 Task: Look for space in Likino-Dulevo, Russia from 22nd June, 2023 to 30th June, 2023 for 2 adults in price range Rs.7000 to Rs.15000. Place can be entire place with 1  bedroom having 1 bed and 1 bathroom. Property type can be house, flat, guest house, hotel. Booking option can be shelf check-in. Required host language is English.
Action: Mouse moved to (564, 119)
Screenshot: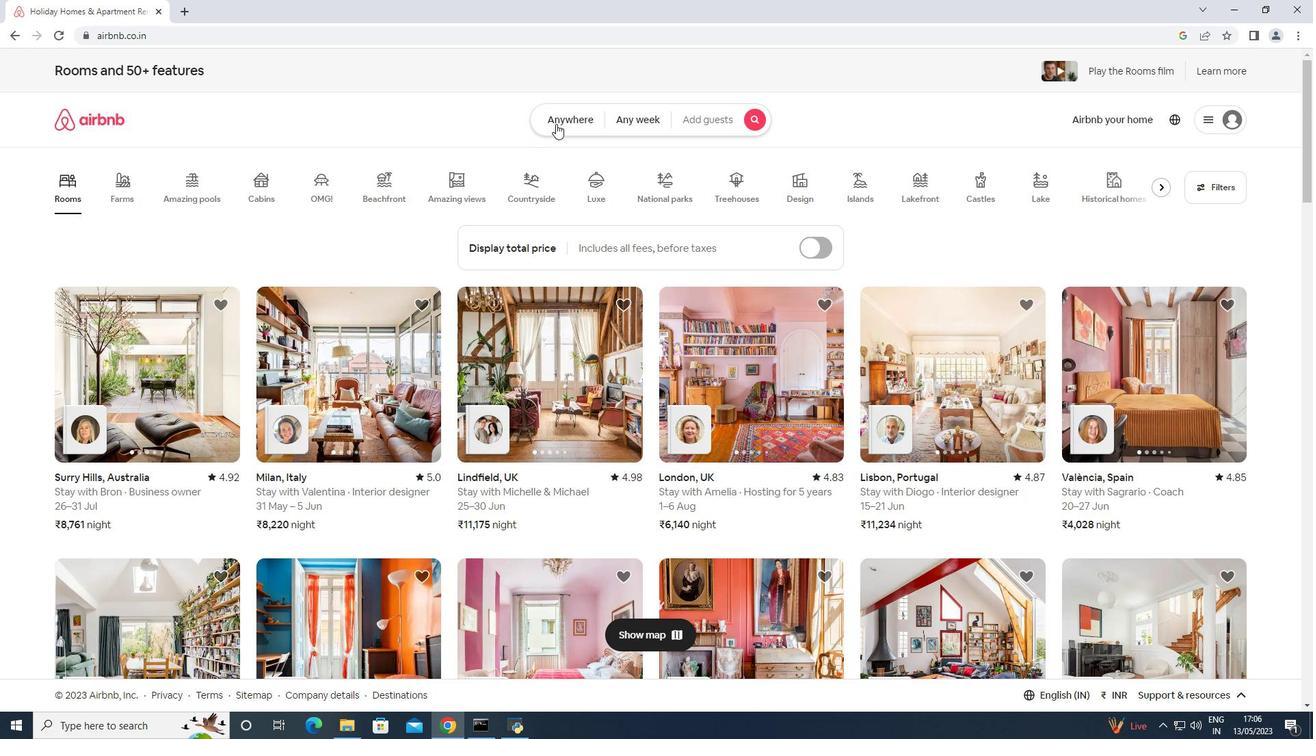 
Action: Mouse pressed left at (564, 119)
Screenshot: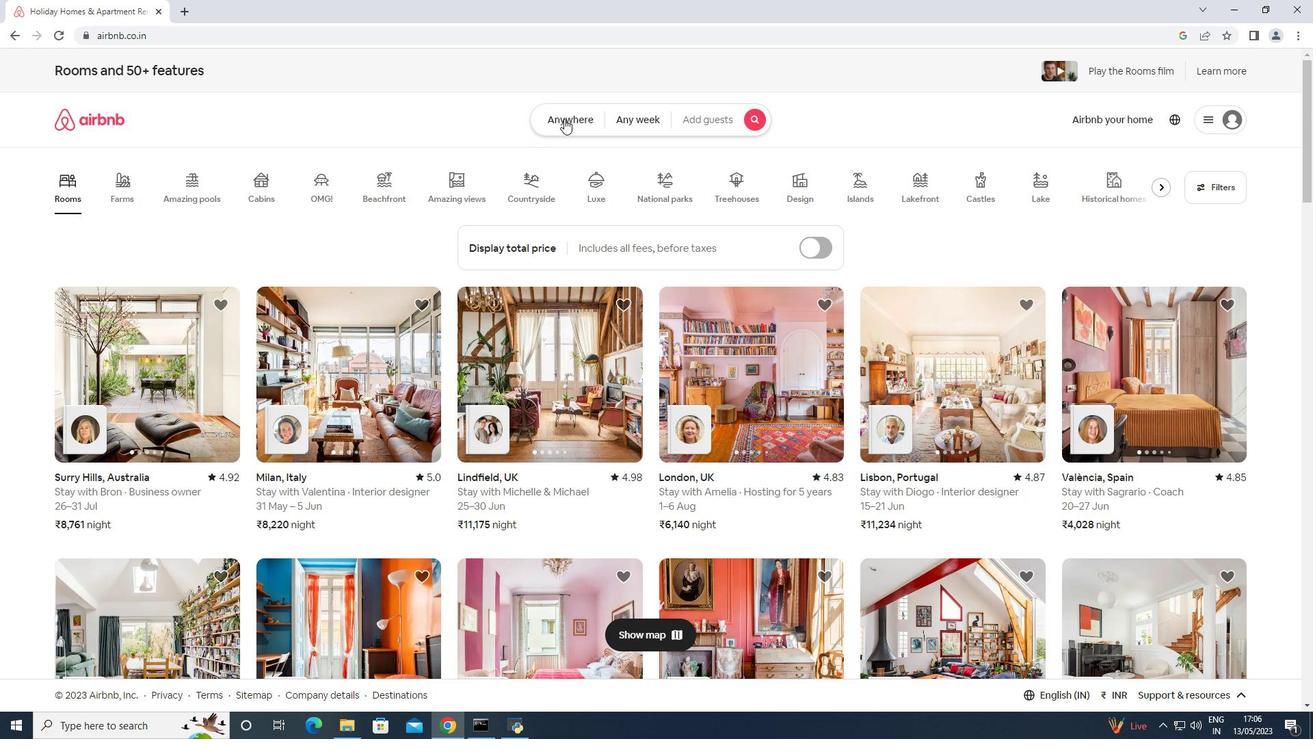 
Action: Mouse moved to (522, 175)
Screenshot: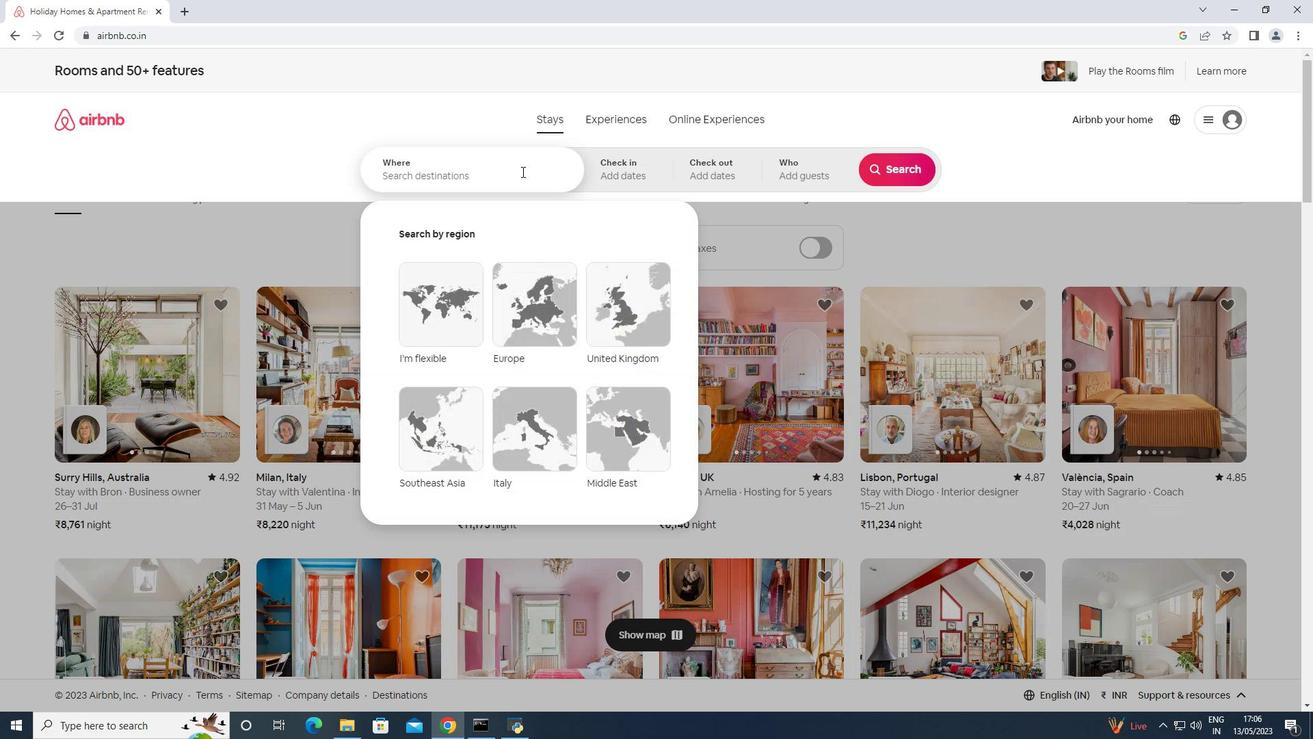 
Action: Mouse pressed left at (522, 175)
Screenshot: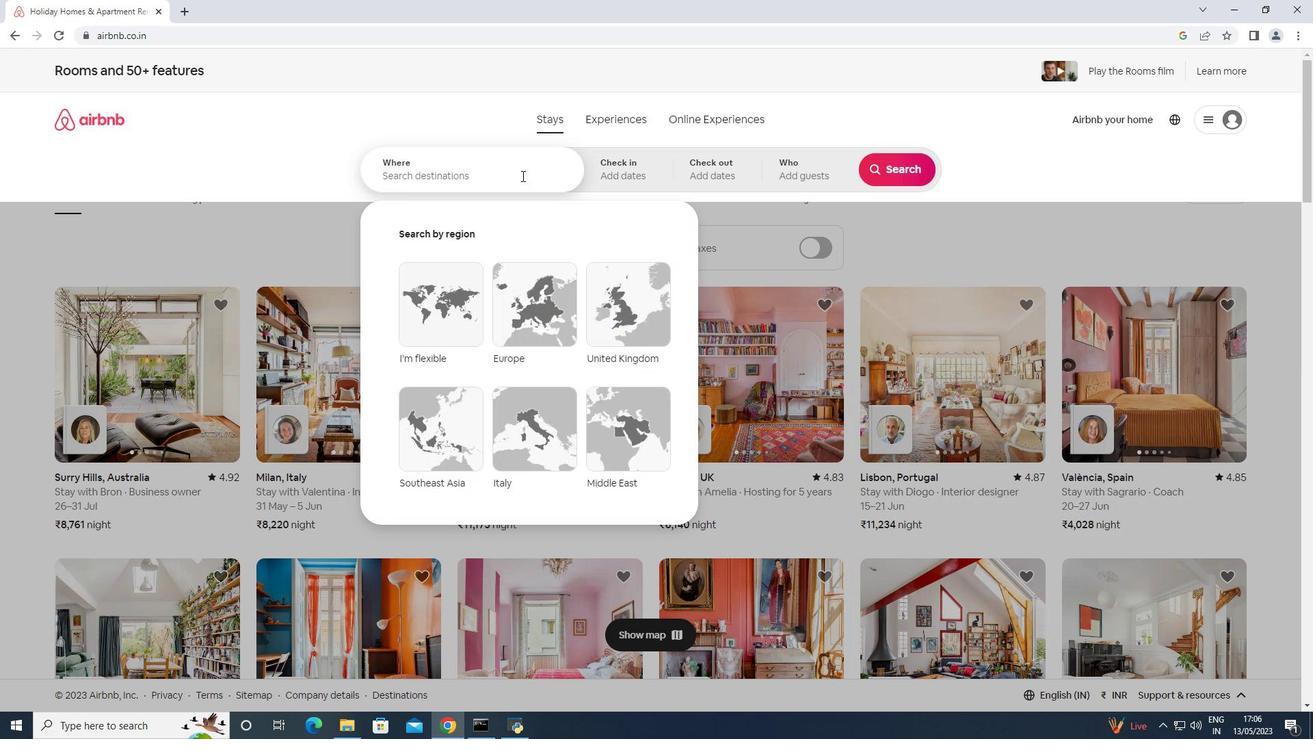 
Action: Key pressed <Key.shift><Key.shift><Key.shift><Key.shift><Key.shift><Key.shift><Key.shift><Key.shift><Key.shift><Key.shift><Key.shift><Key.shift><Key.shift><Key.shift><Key.shift><Key.shift><Key.shift><Key.shift><Key.shift><Key.shift>Likino-d<Key.backspace><Key.shift>Dulevo,<Key.space><Key.shift>Russia<Key.enter>
Screenshot: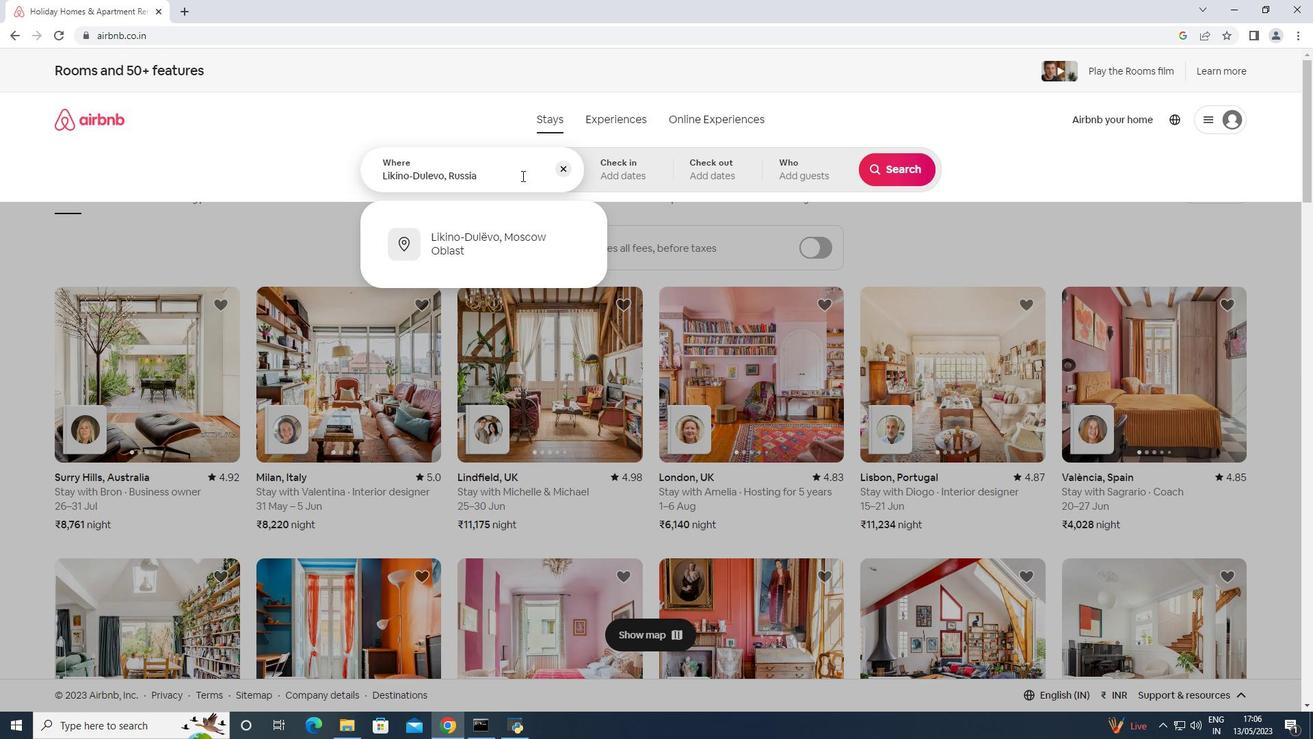 
Action: Mouse moved to (819, 436)
Screenshot: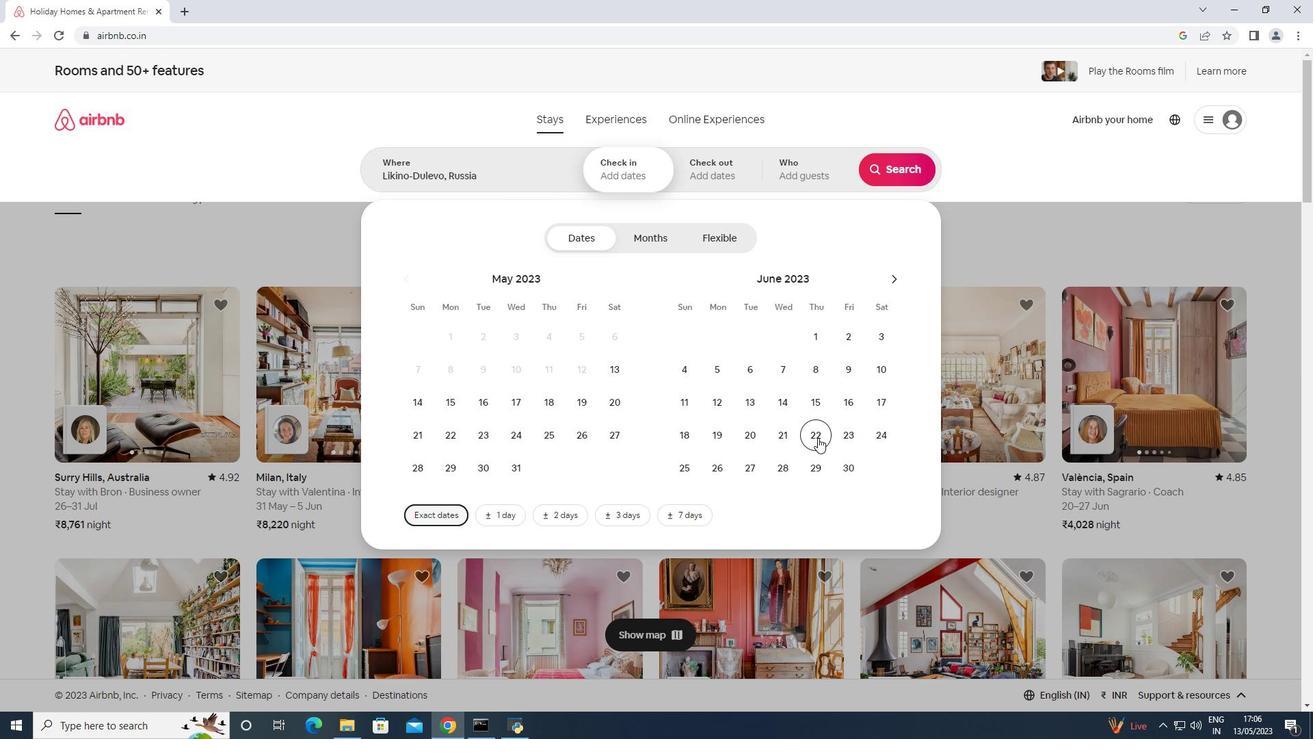
Action: Mouse pressed left at (819, 436)
Screenshot: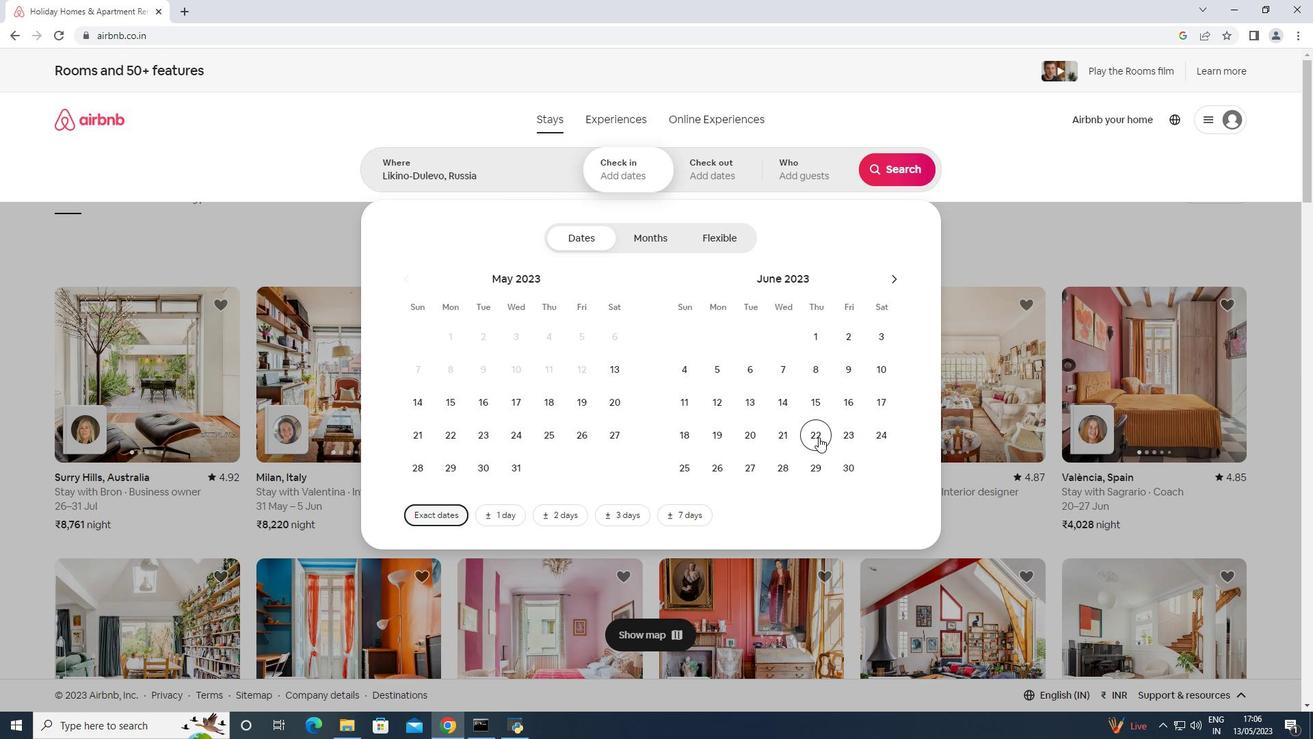 
Action: Mouse moved to (855, 465)
Screenshot: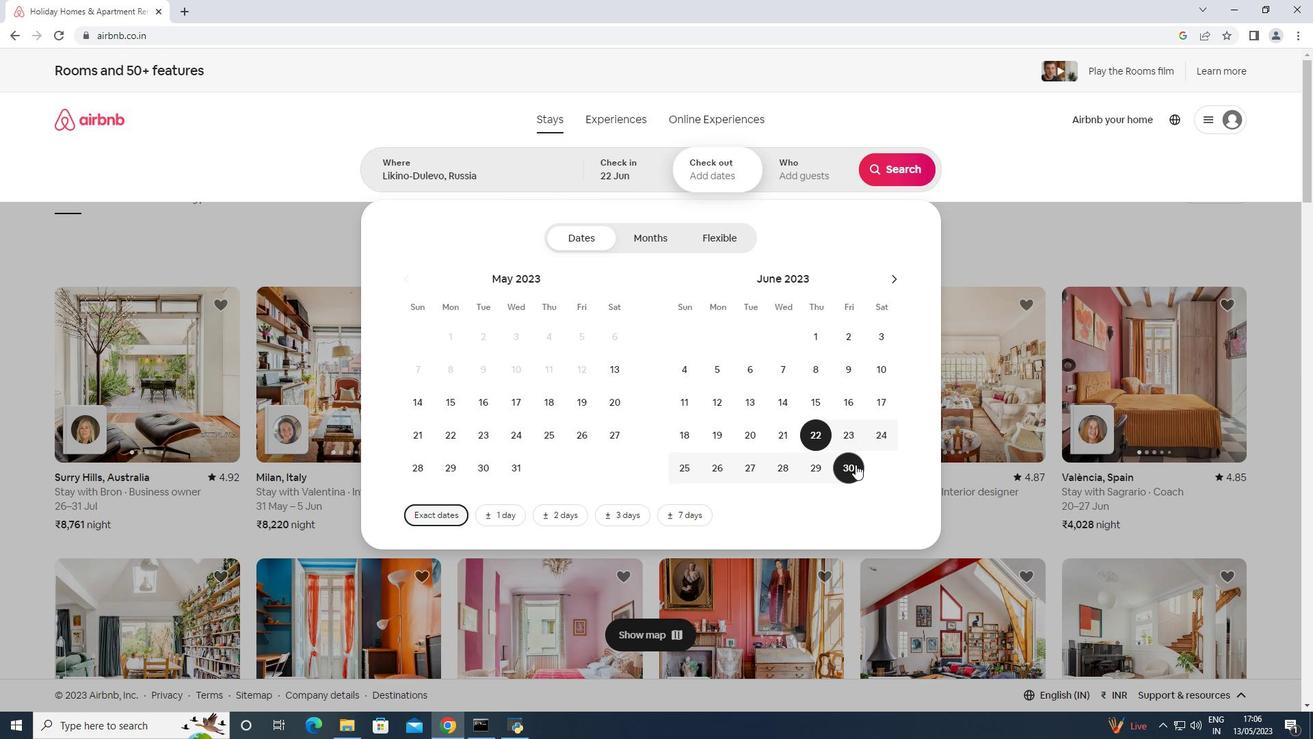 
Action: Mouse pressed left at (855, 465)
Screenshot: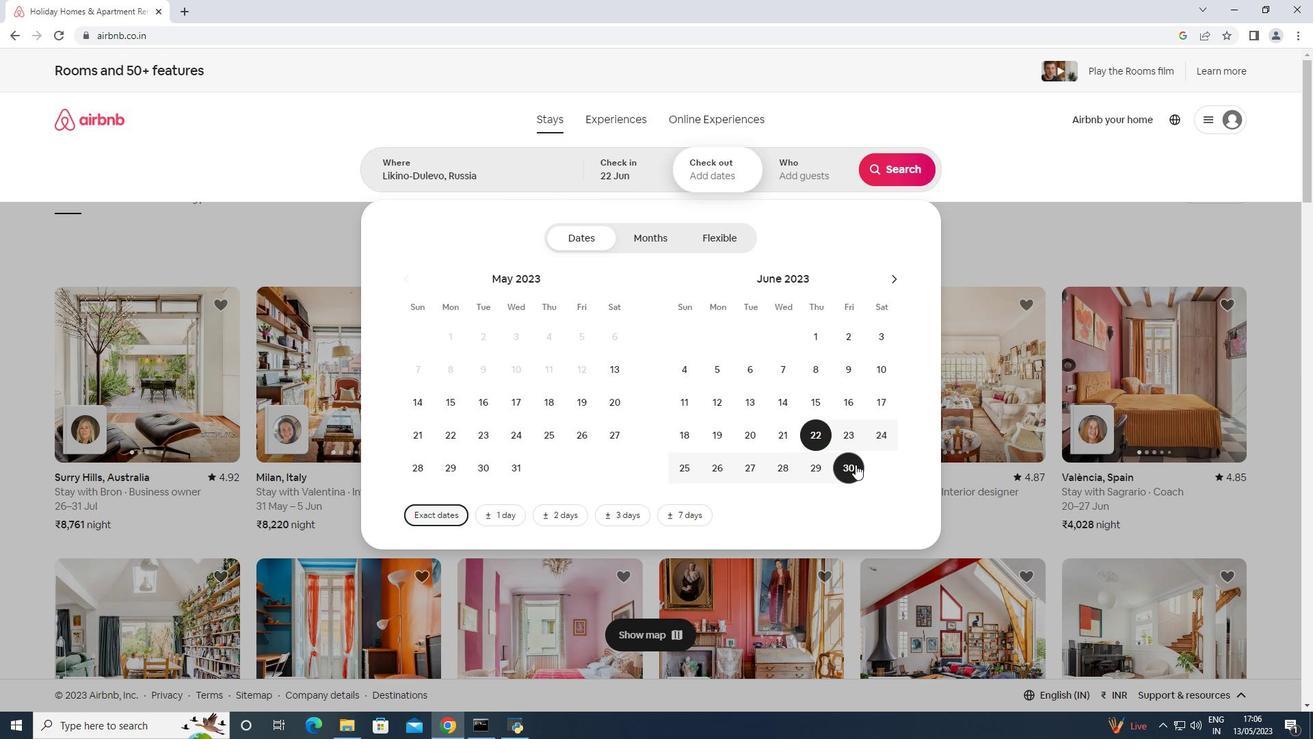 
Action: Mouse moved to (821, 177)
Screenshot: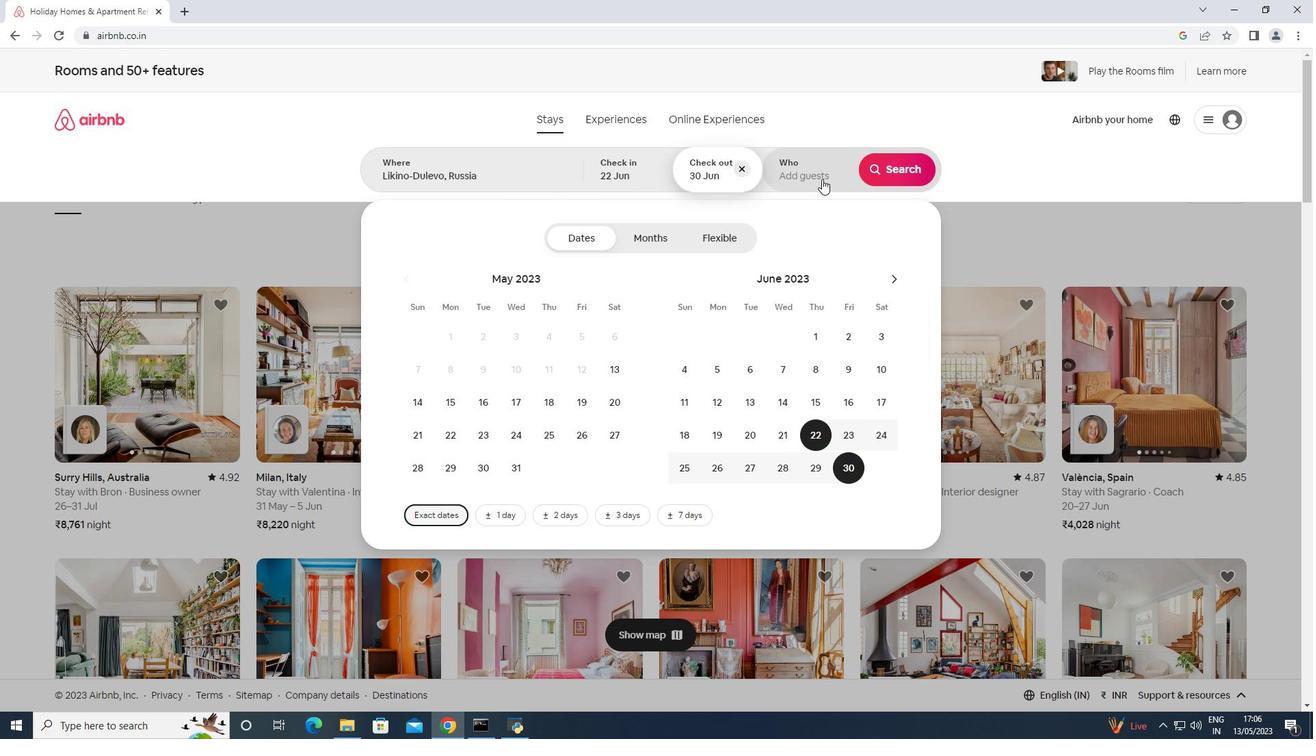 
Action: Mouse pressed left at (821, 177)
Screenshot: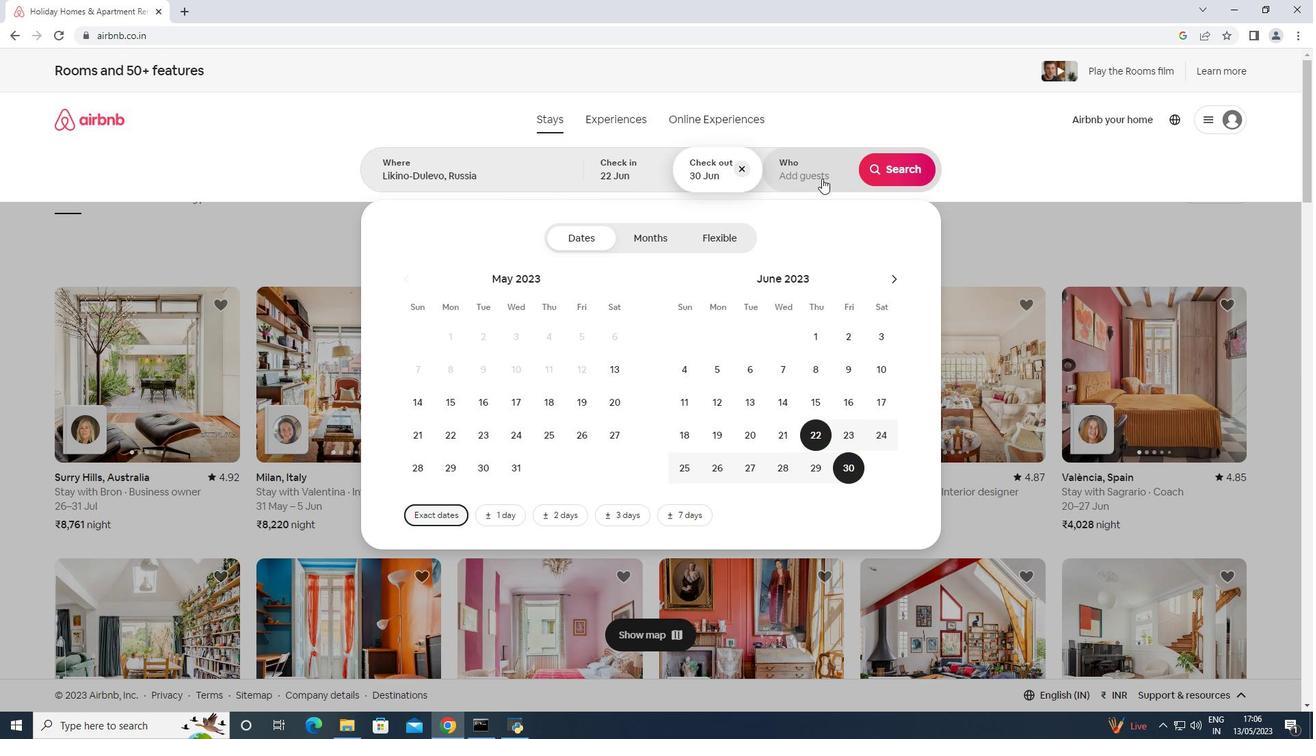 
Action: Mouse moved to (905, 244)
Screenshot: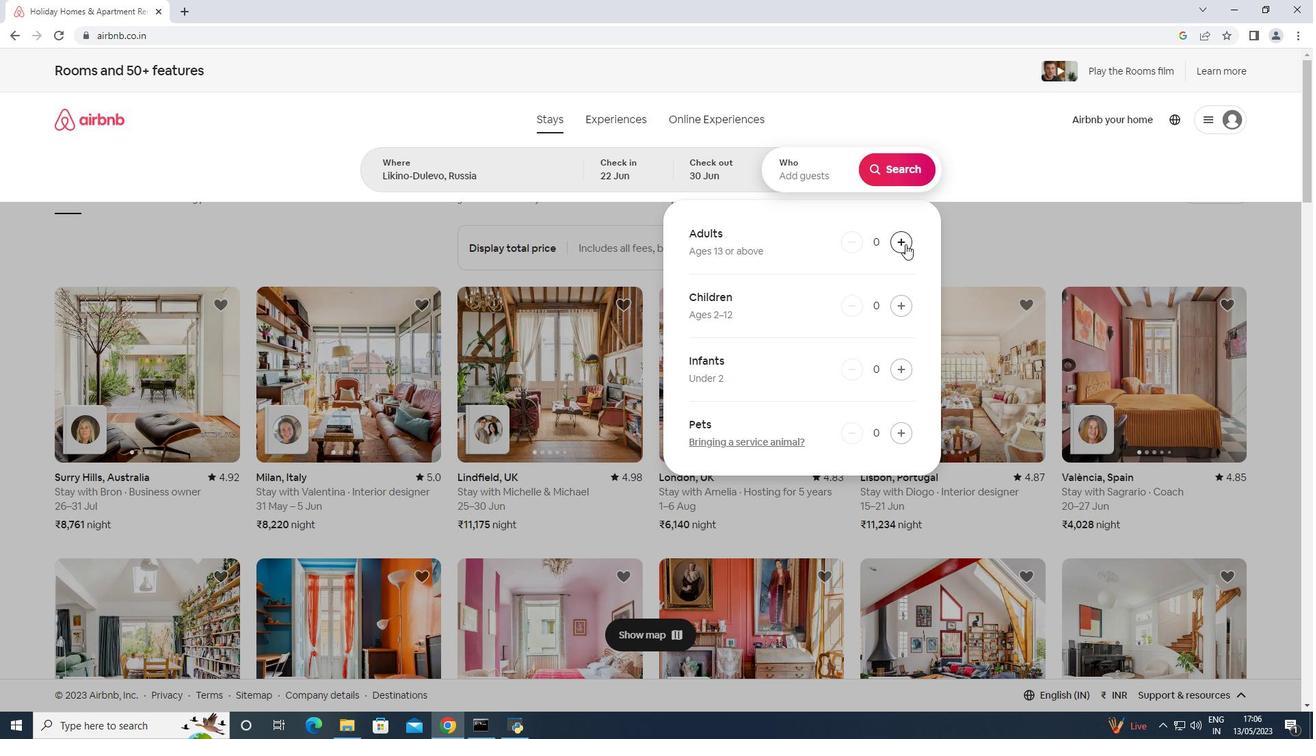 
Action: Mouse pressed left at (905, 244)
Screenshot: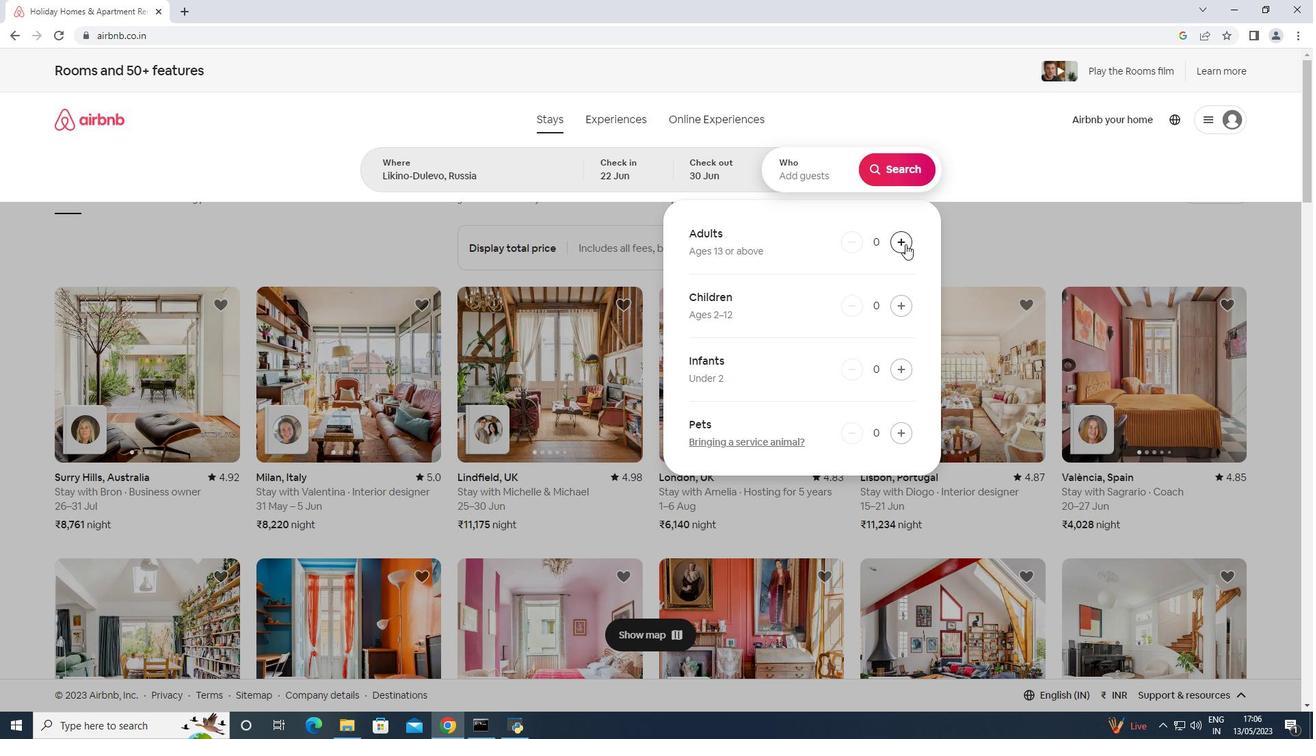 
Action: Mouse pressed left at (905, 244)
Screenshot: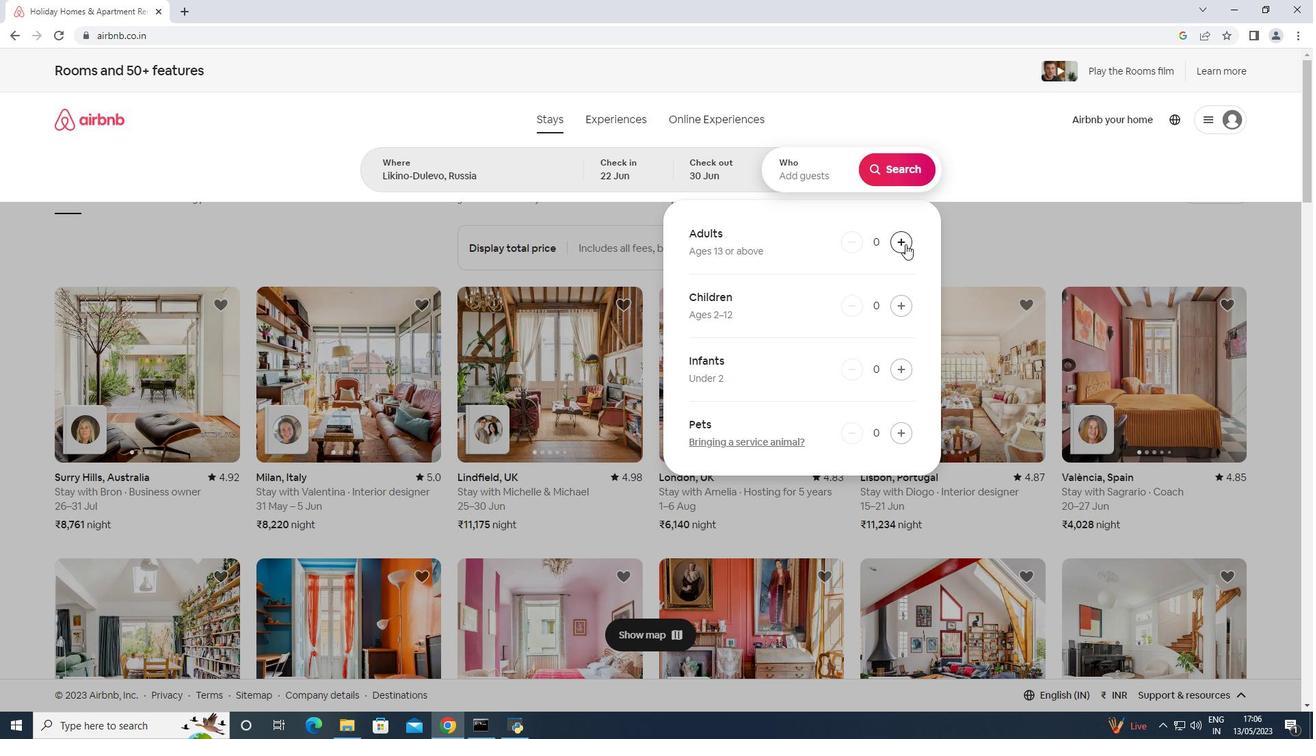 
Action: Mouse moved to (892, 166)
Screenshot: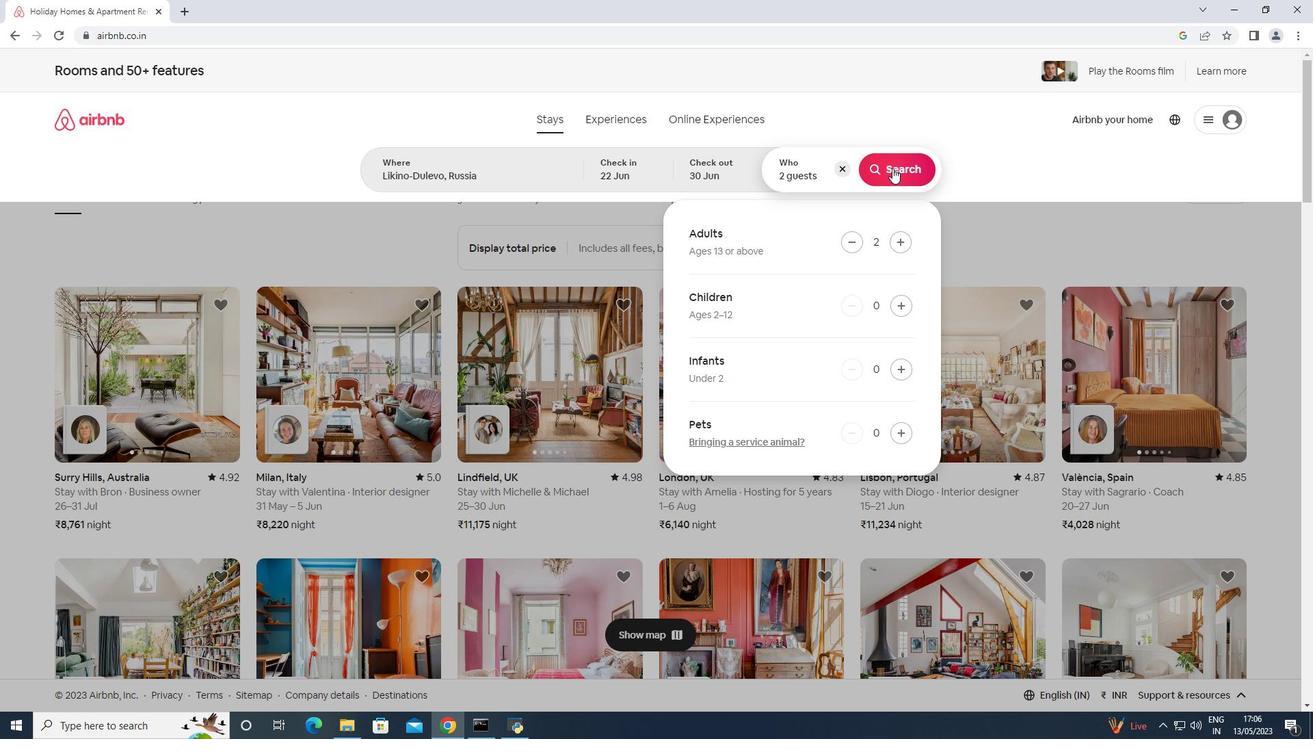 
Action: Mouse pressed left at (892, 166)
Screenshot: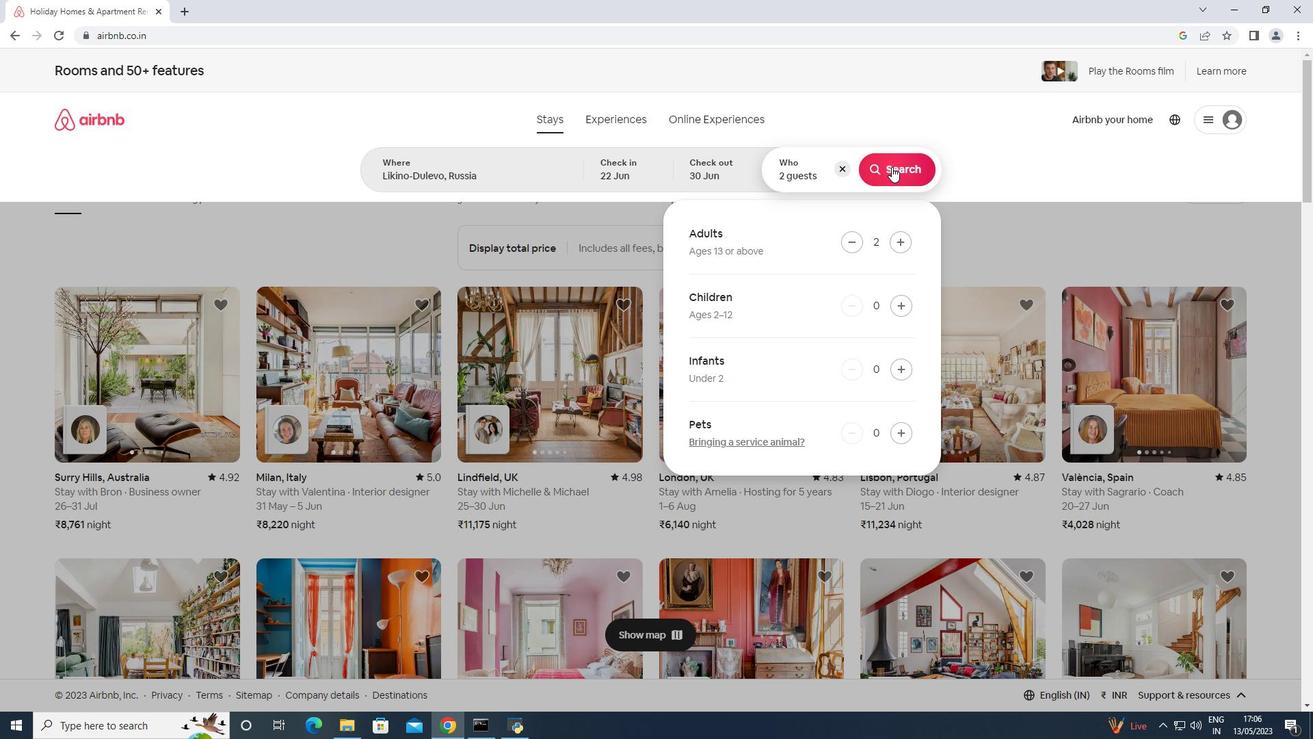 
Action: Mouse moved to (1237, 134)
Screenshot: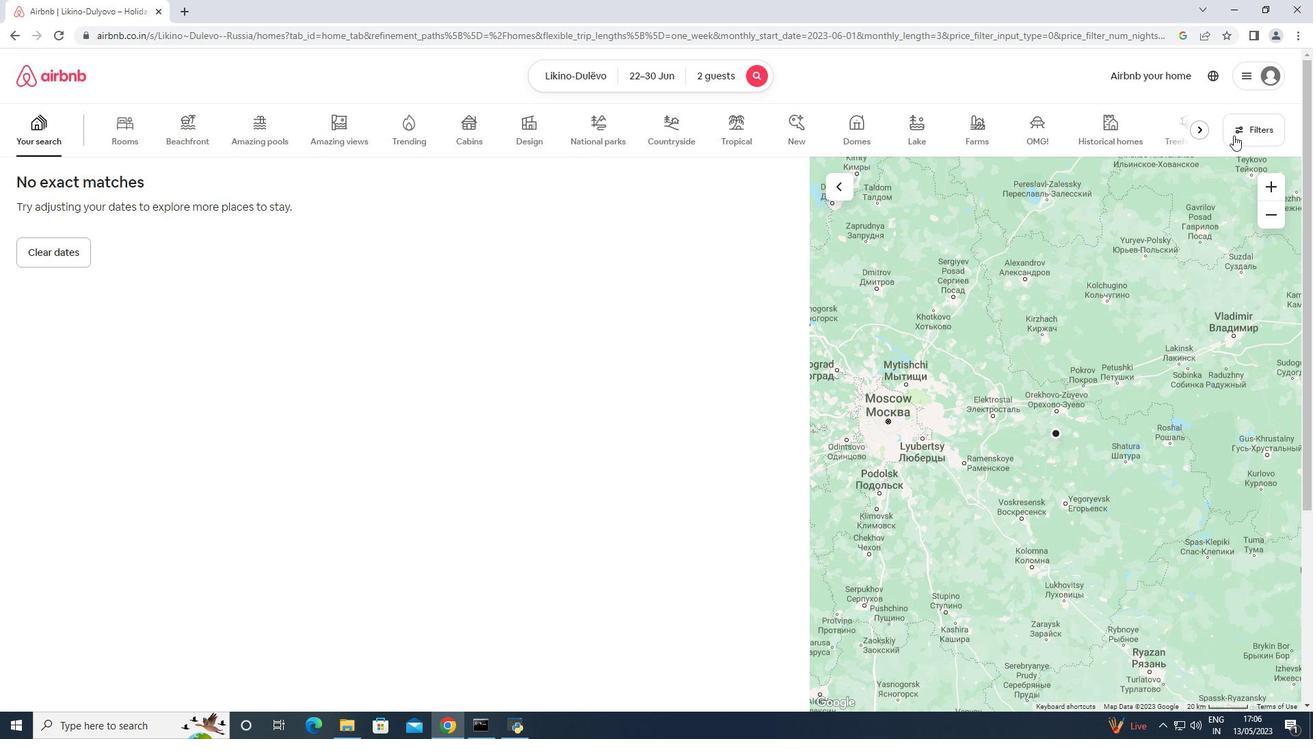 
Action: Mouse pressed left at (1237, 134)
Screenshot: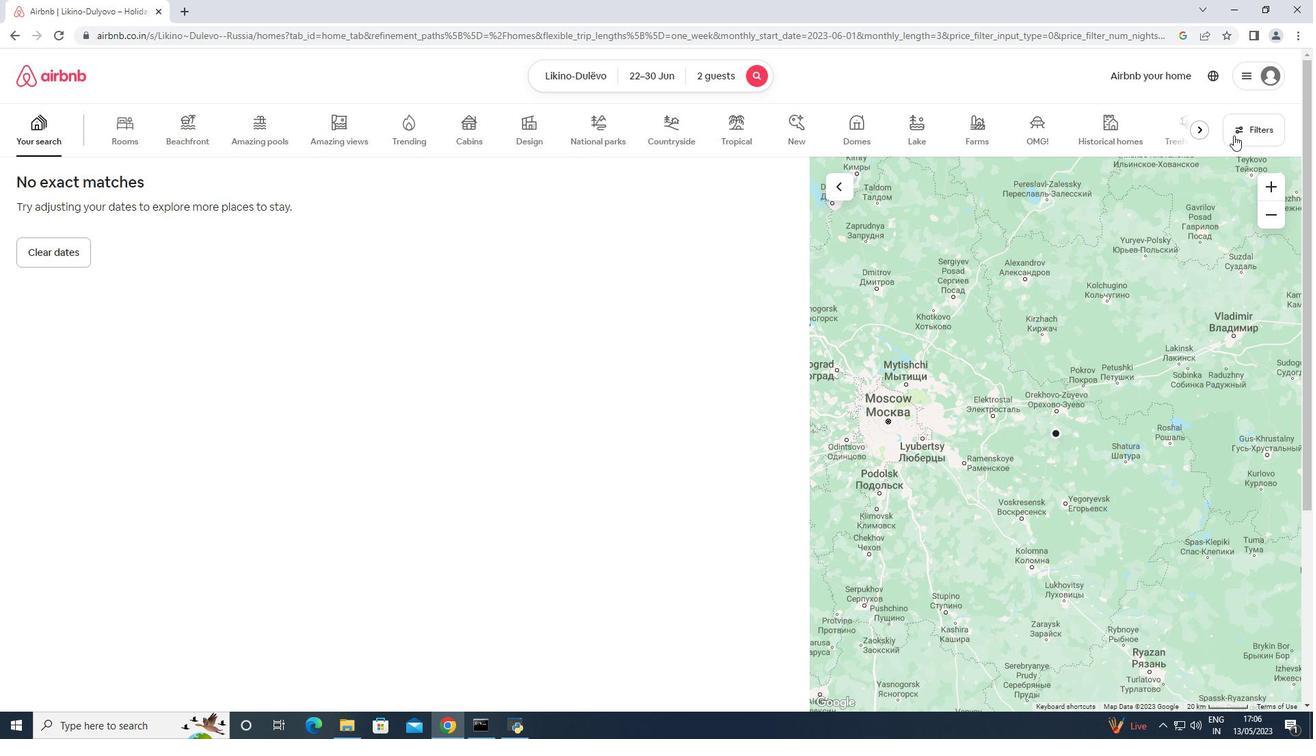 
Action: Mouse moved to (601, 461)
Screenshot: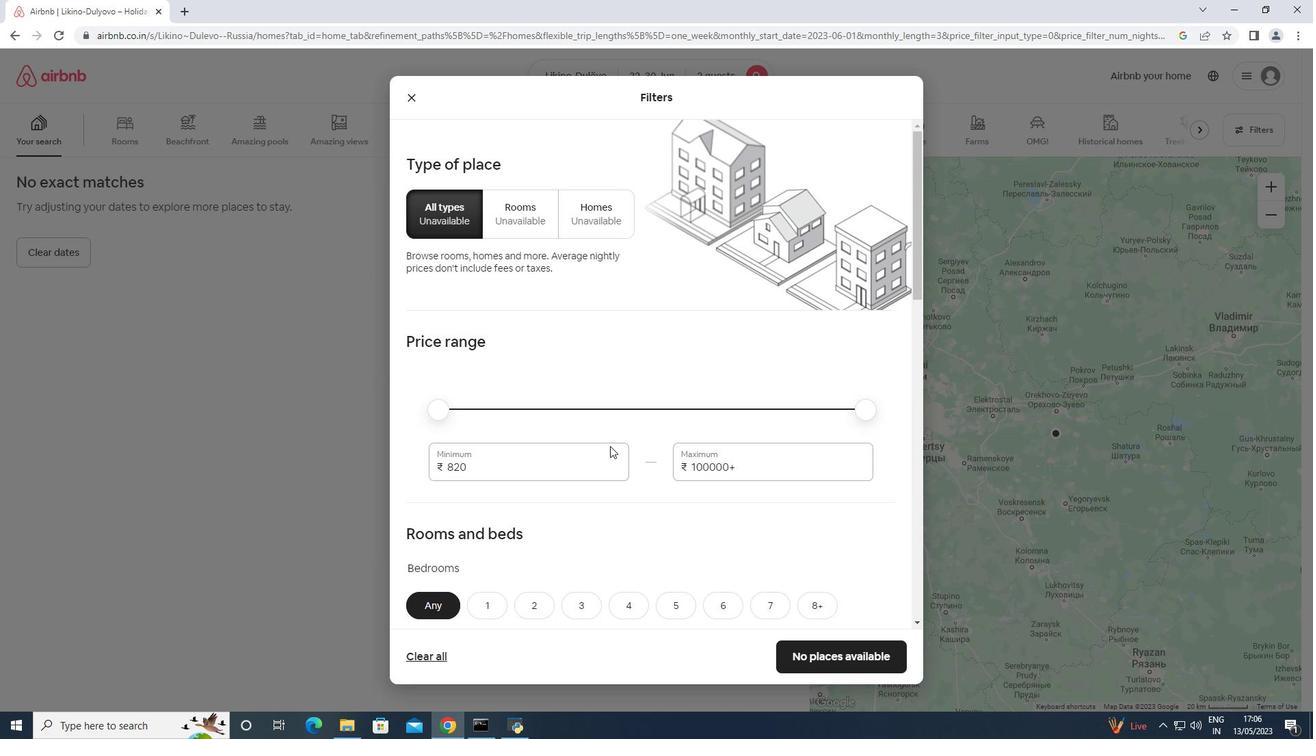 
Action: Mouse pressed left at (601, 461)
Screenshot: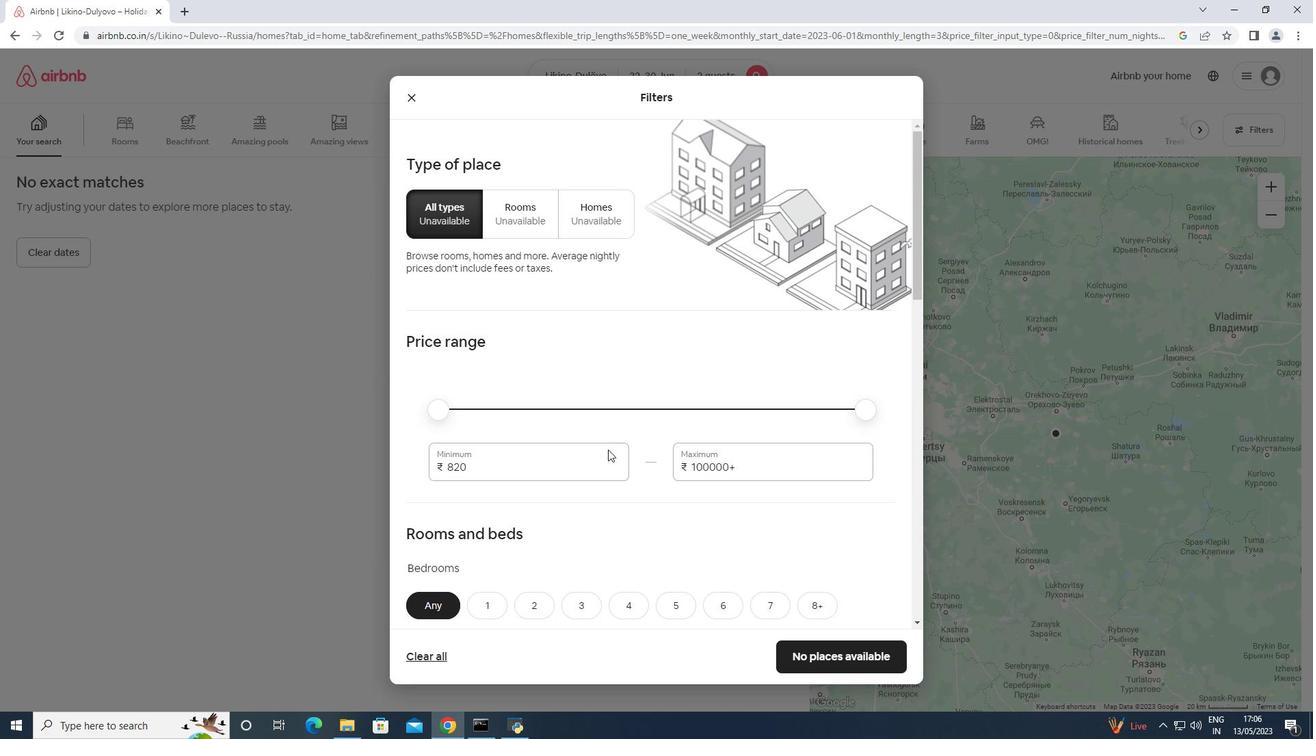 
Action: Mouse pressed left at (601, 461)
Screenshot: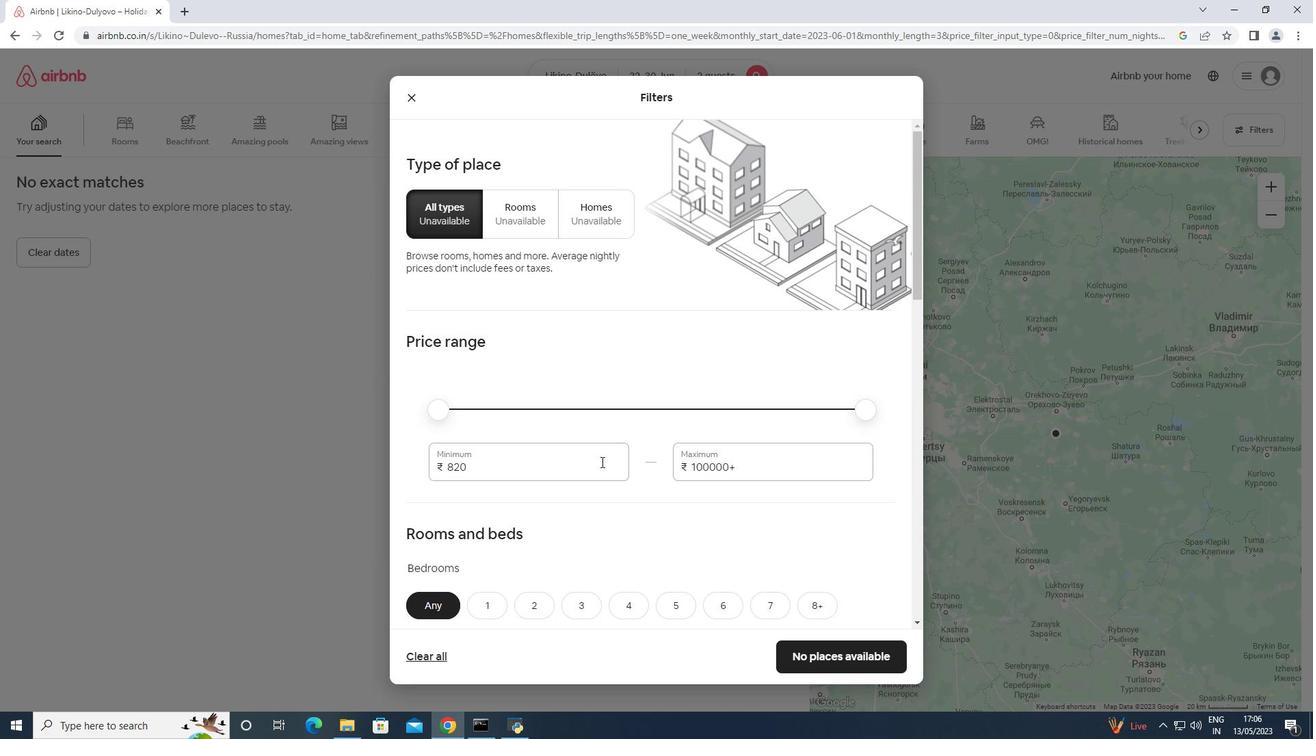 
Action: Mouse pressed left at (601, 461)
Screenshot: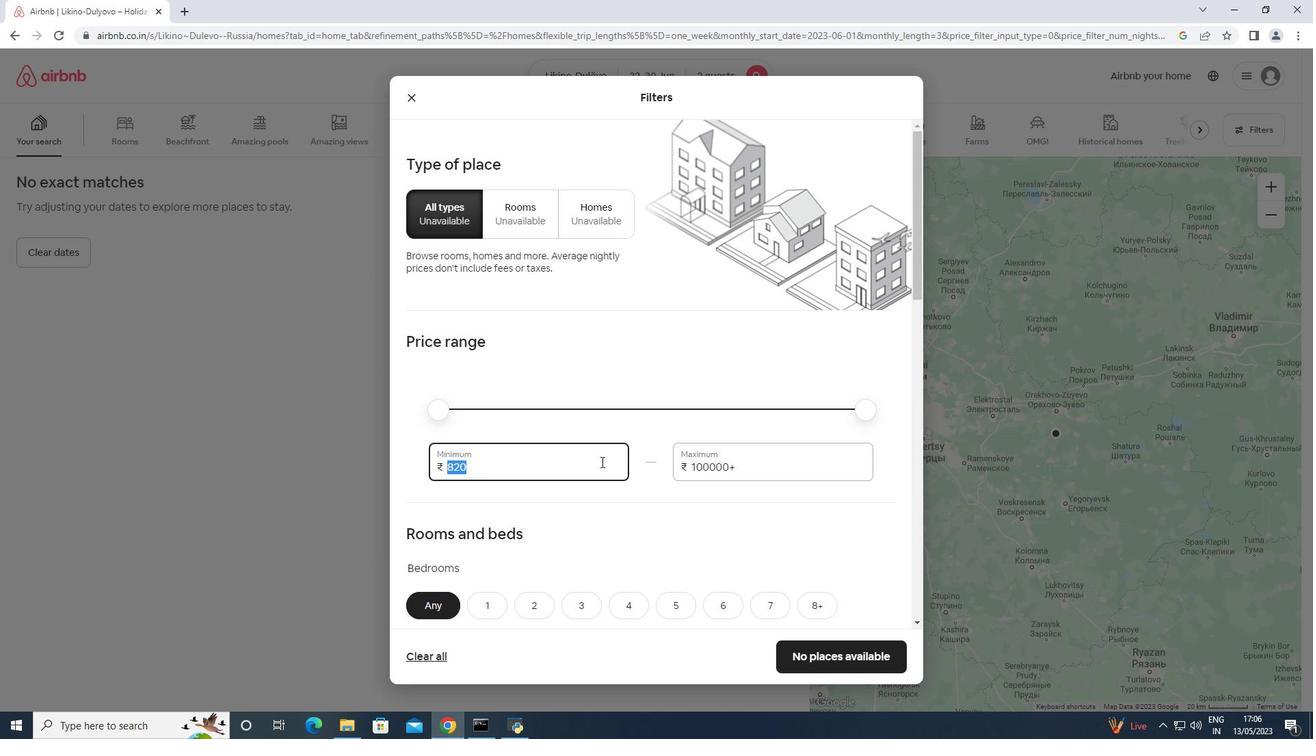 
Action: Mouse moved to (601, 461)
Screenshot: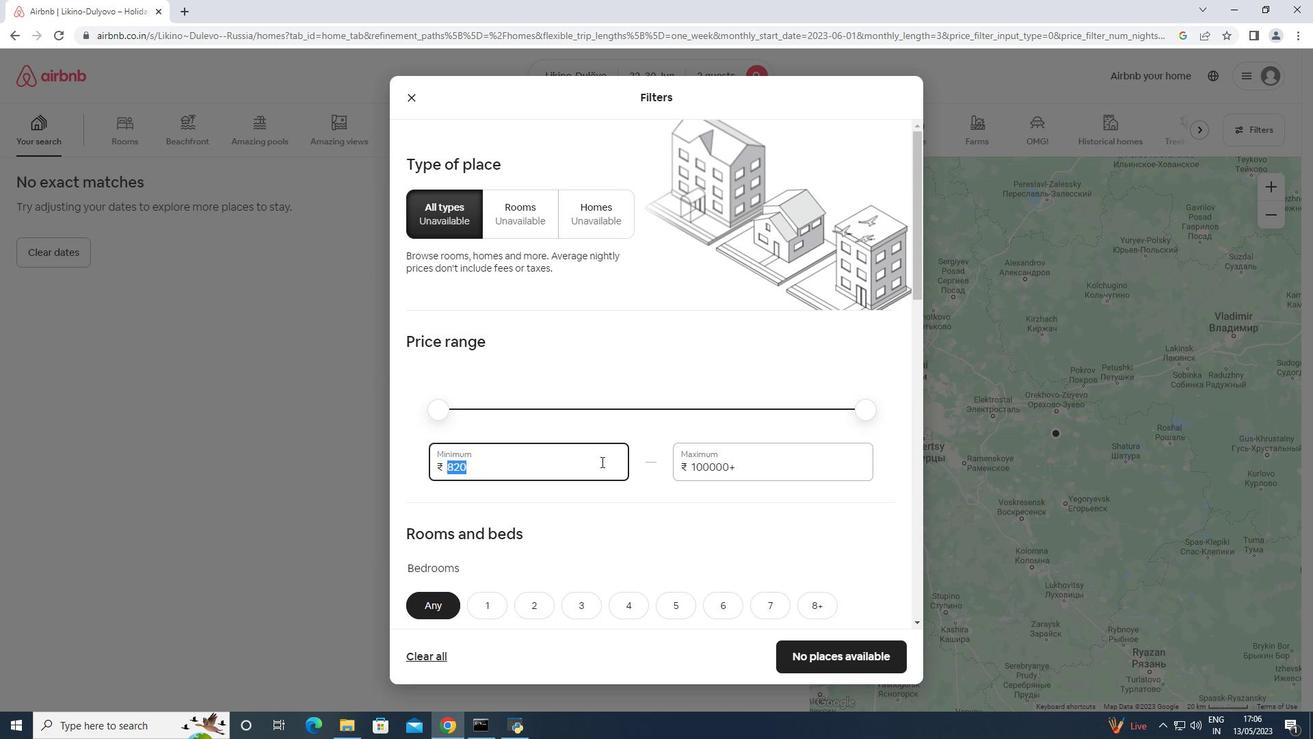 
Action: Key pressed 7000<Key.tab>15000
Screenshot: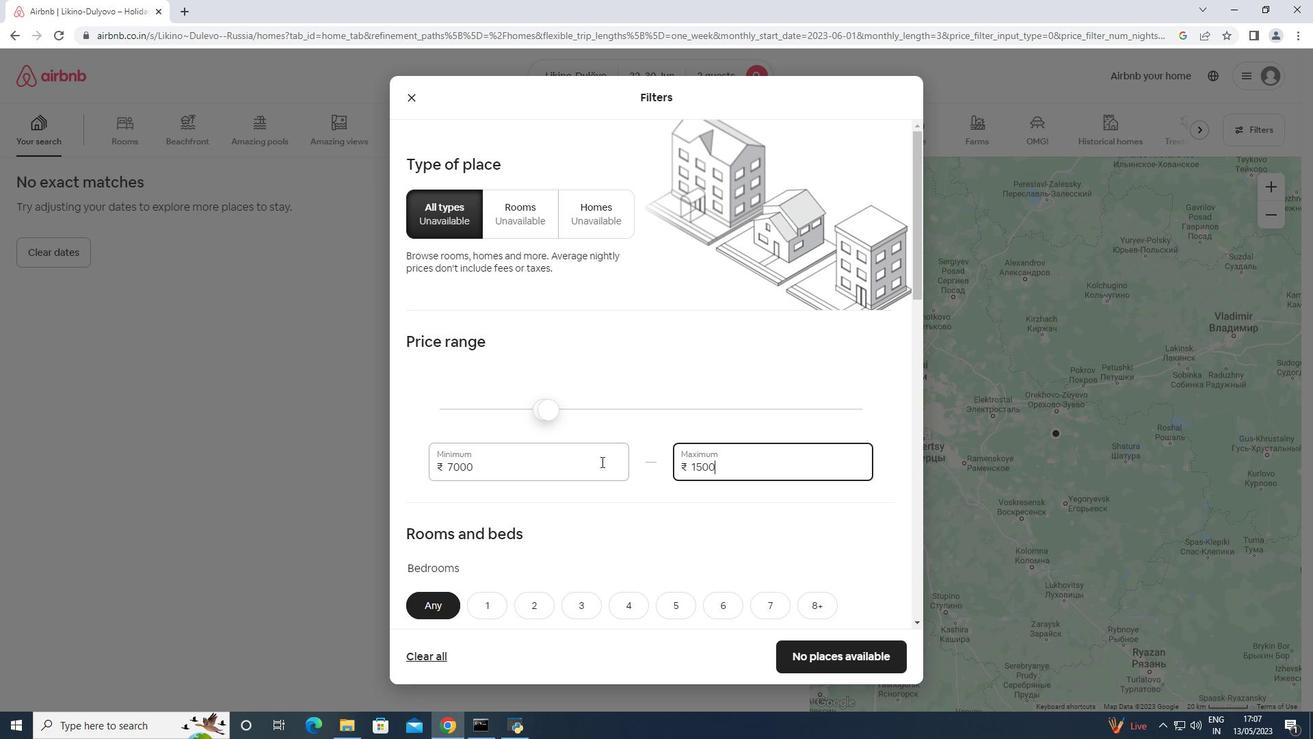 
Action: Mouse scrolled (601, 461) with delta (0, 0)
Screenshot: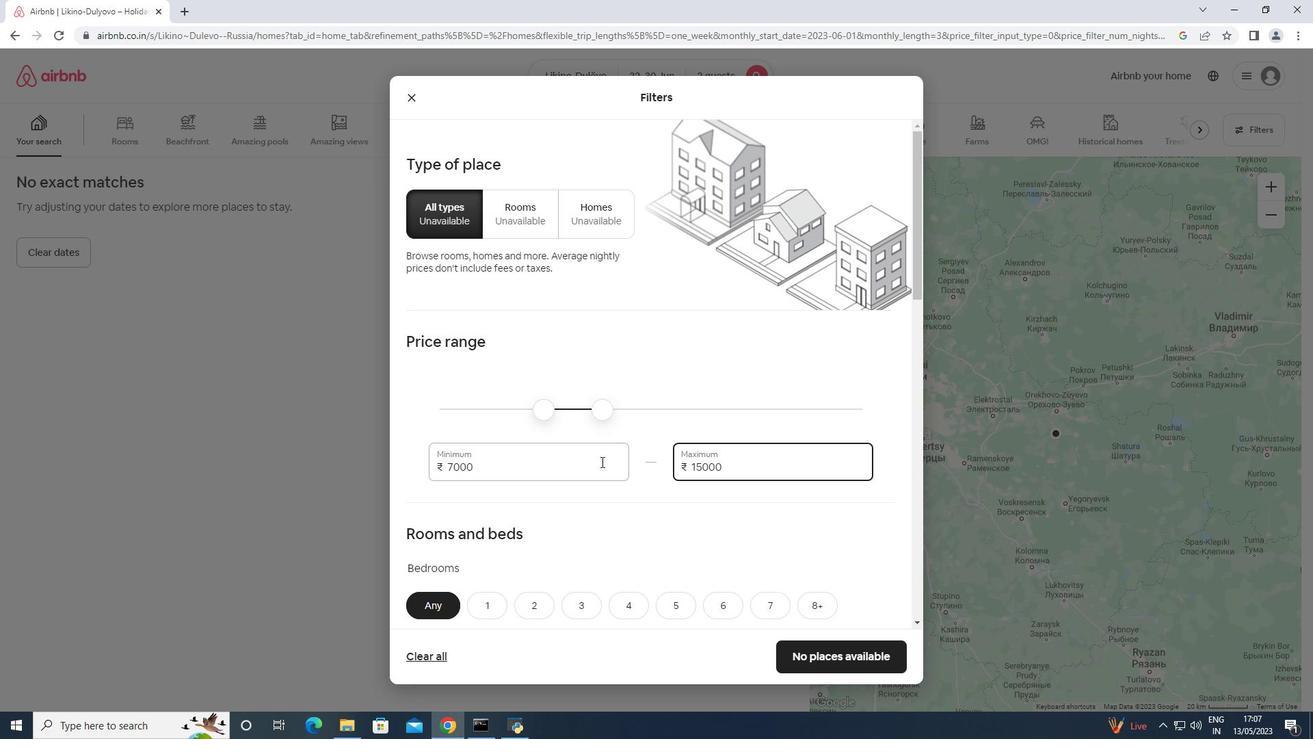 
Action: Mouse scrolled (601, 461) with delta (0, 0)
Screenshot: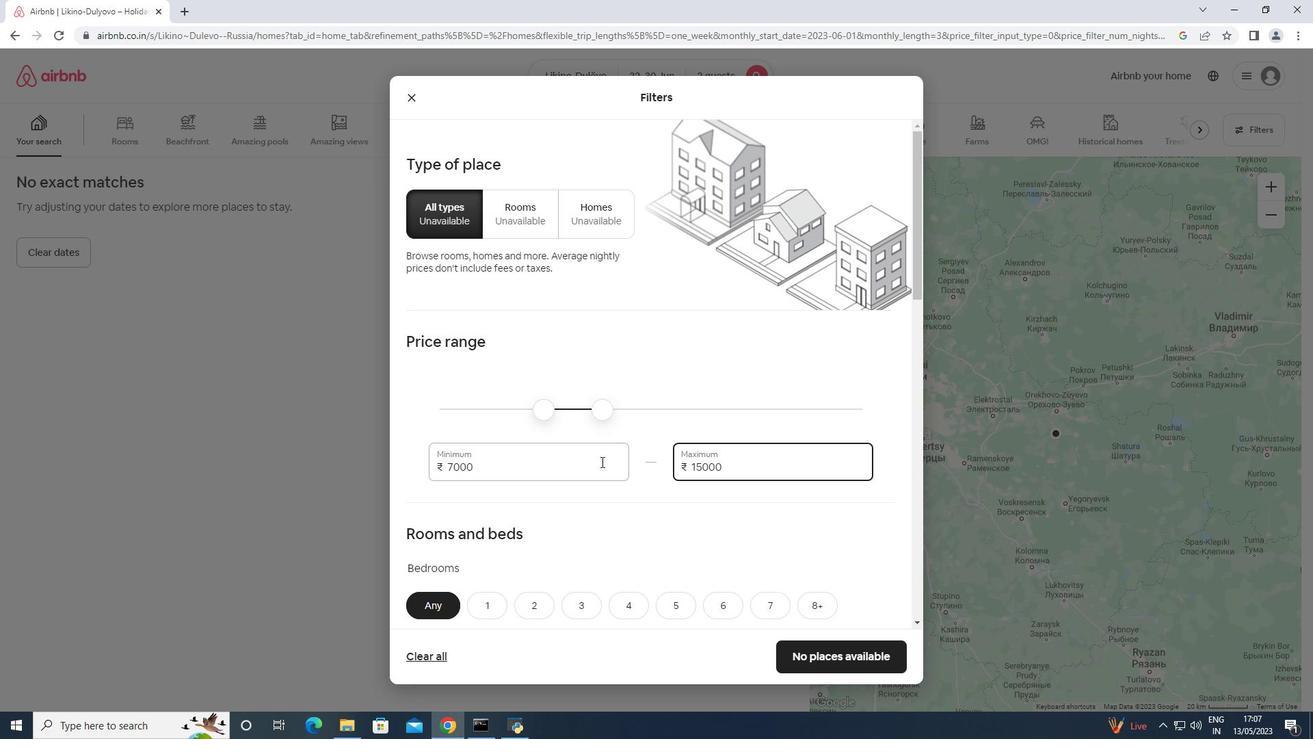 
Action: Mouse scrolled (601, 461) with delta (0, 0)
Screenshot: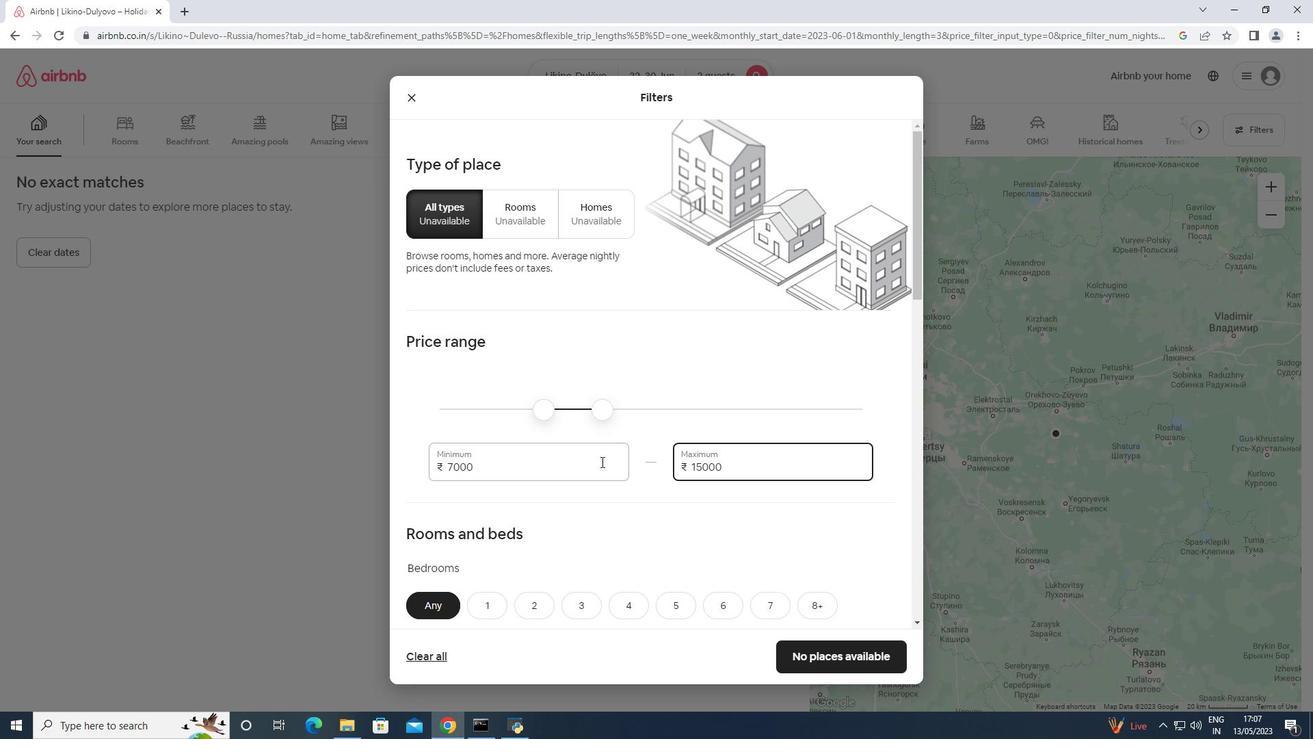 
Action: Mouse scrolled (601, 461) with delta (0, 0)
Screenshot: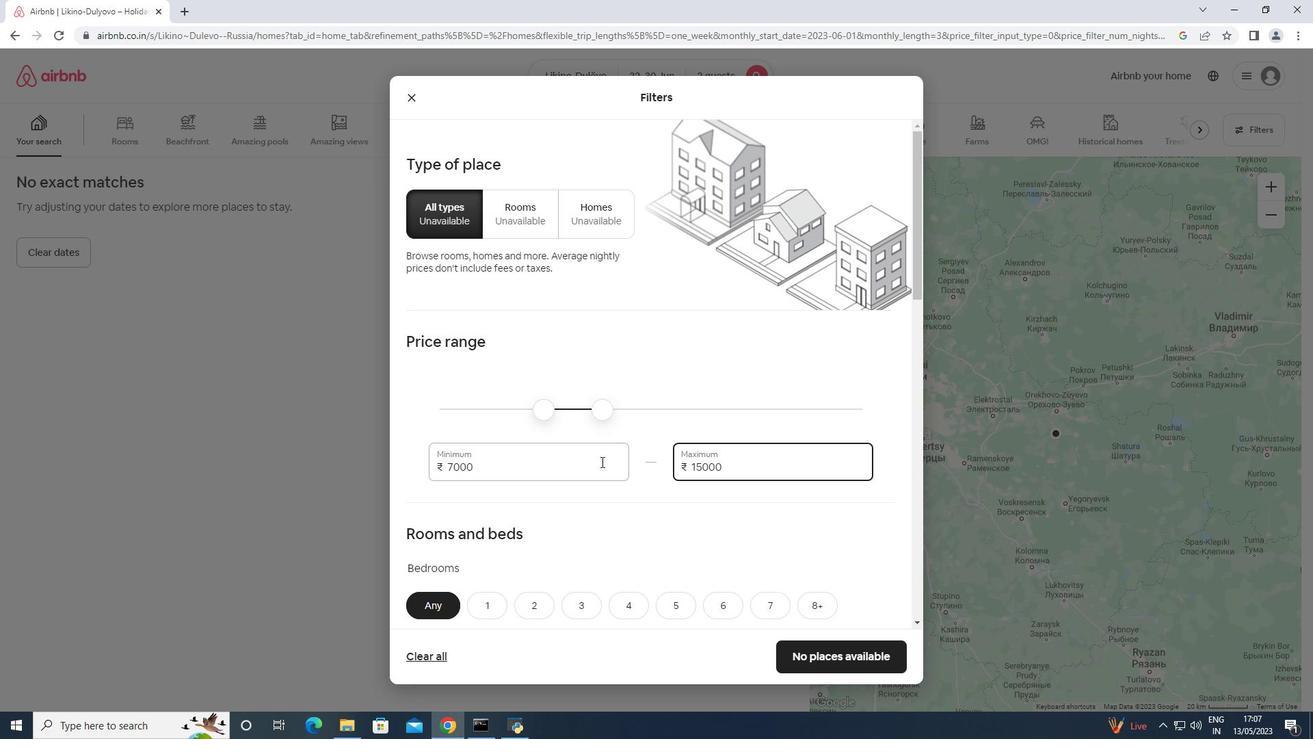 
Action: Mouse moved to (485, 333)
Screenshot: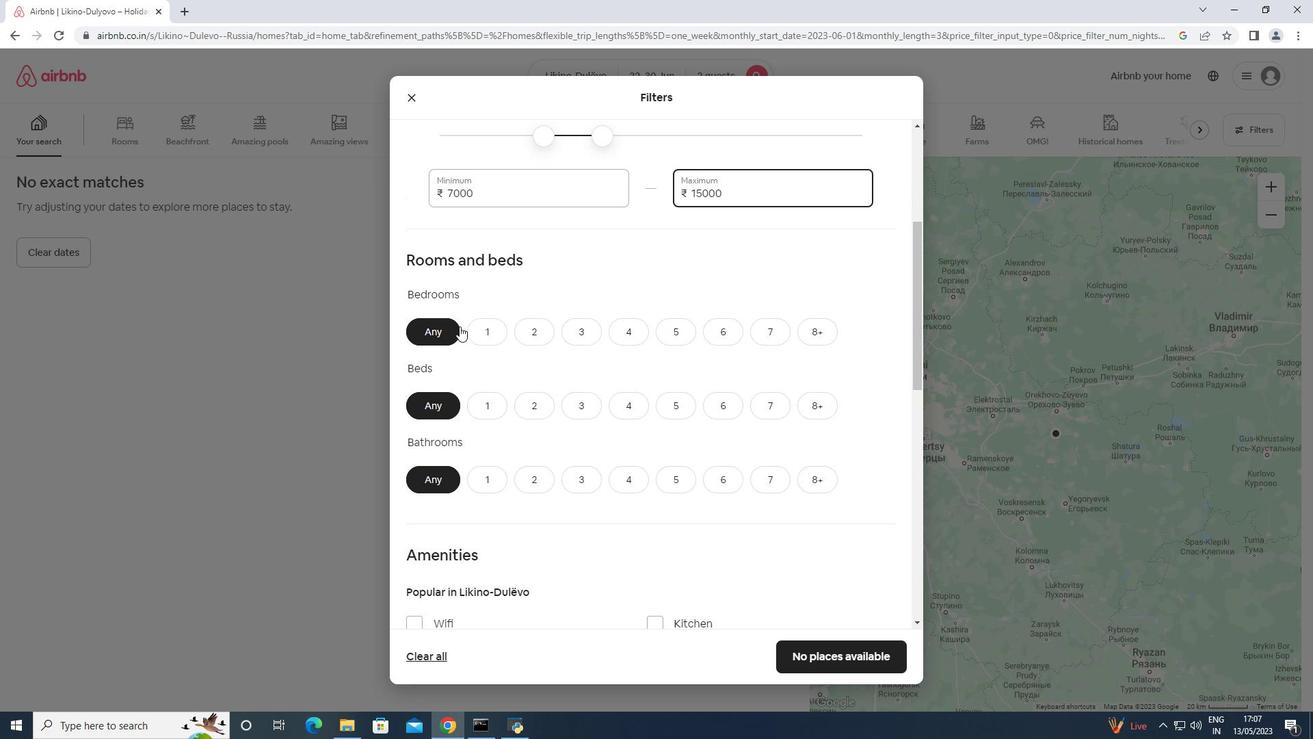 
Action: Mouse pressed left at (485, 333)
Screenshot: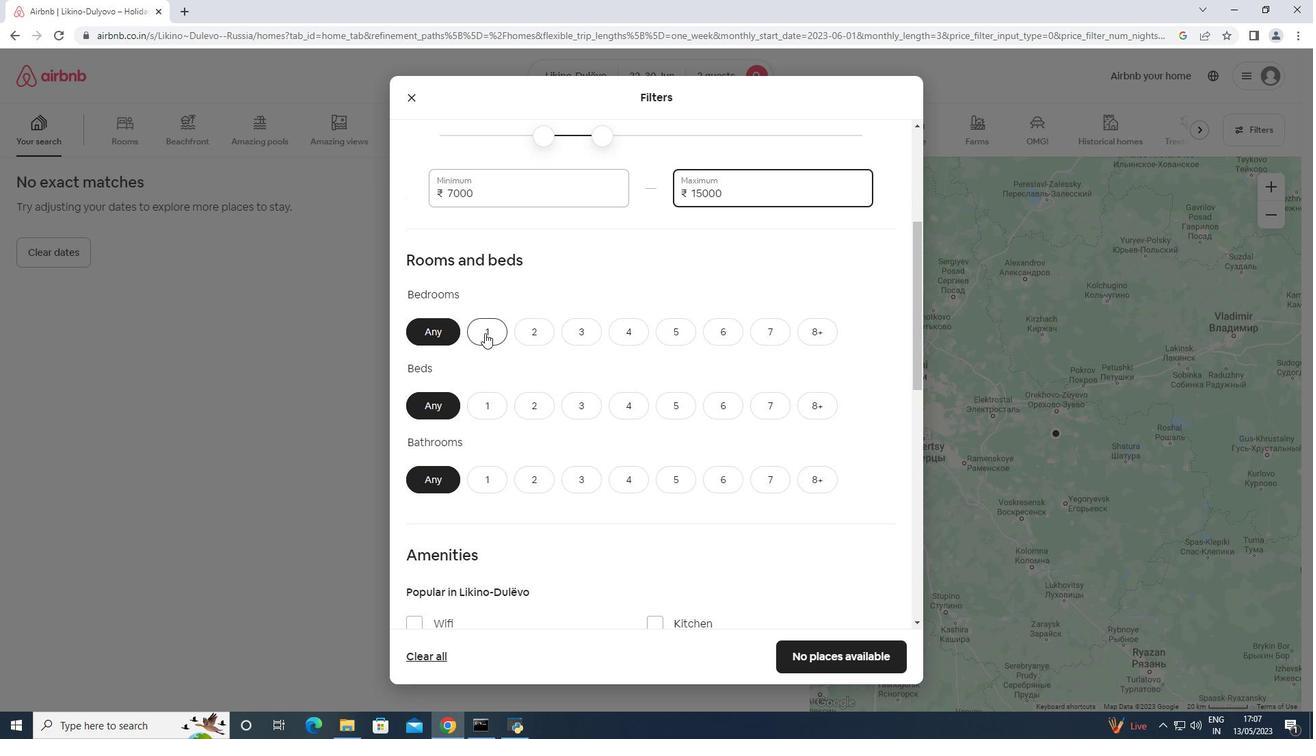 
Action: Mouse moved to (483, 409)
Screenshot: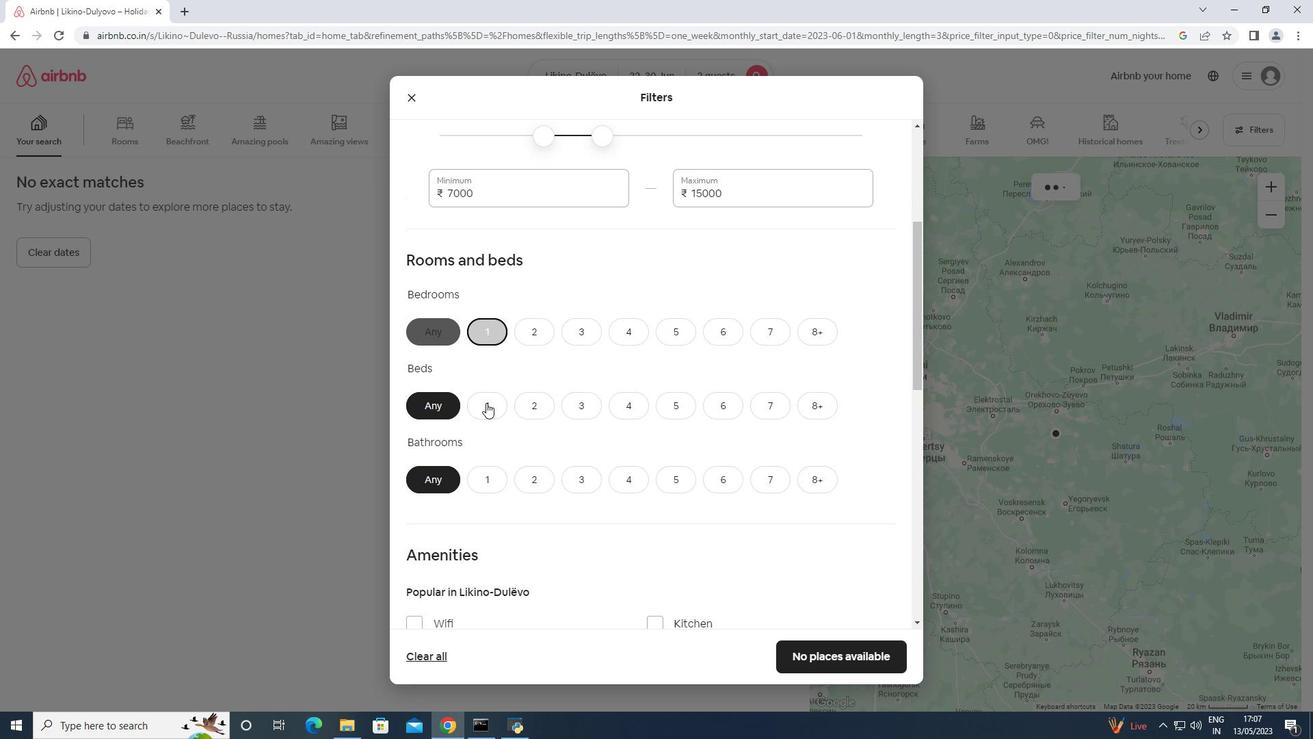 
Action: Mouse pressed left at (483, 409)
Screenshot: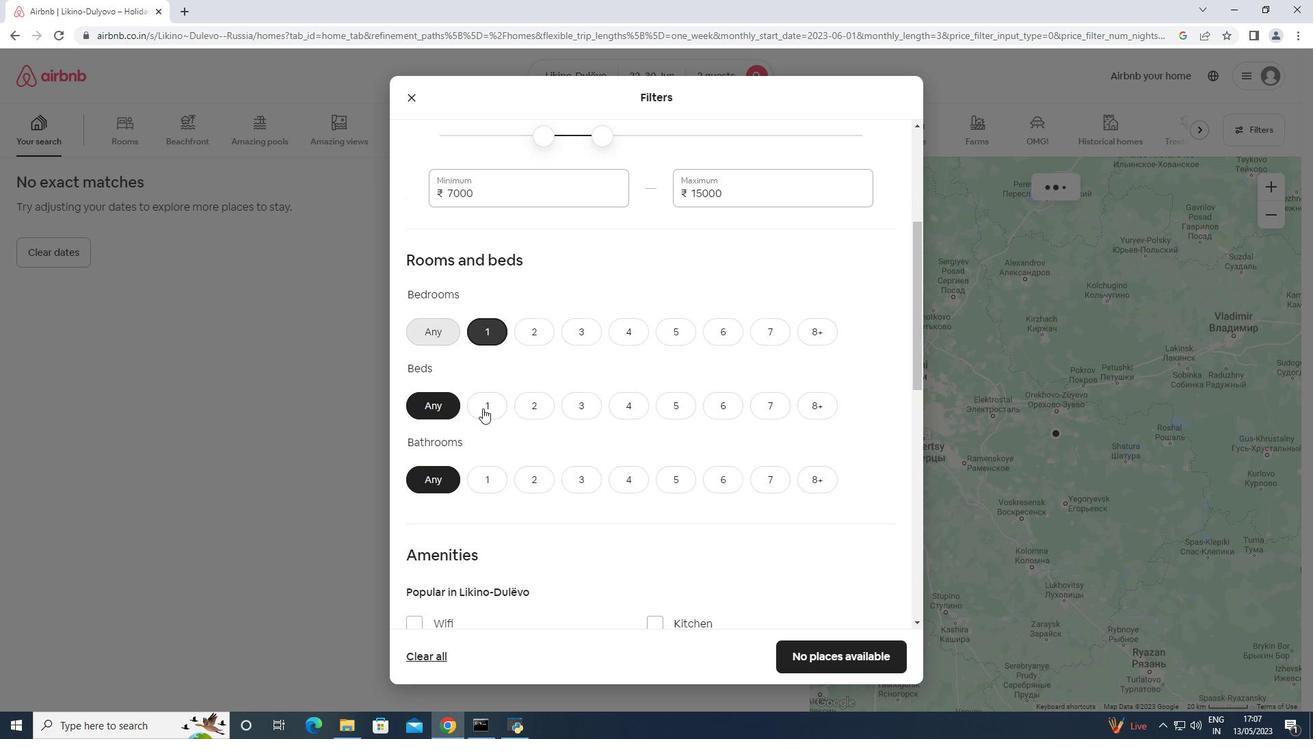 
Action: Mouse moved to (485, 489)
Screenshot: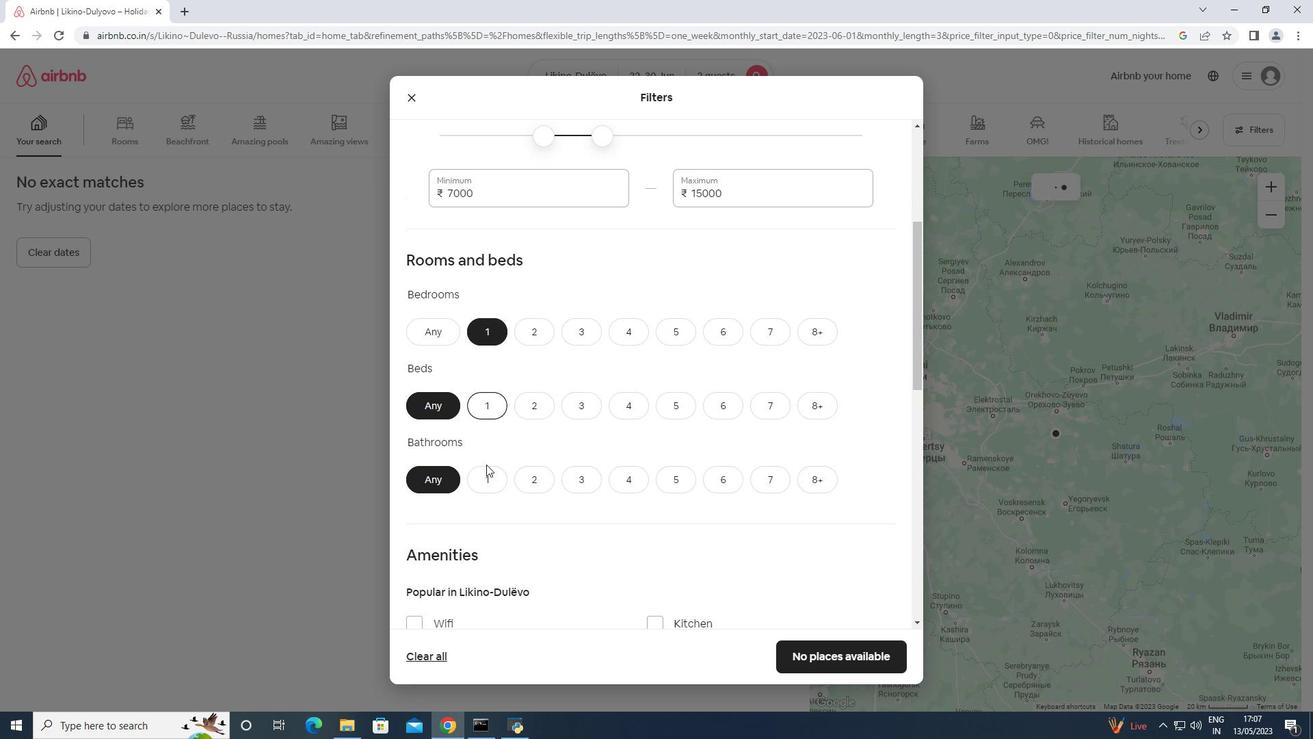 
Action: Mouse pressed left at (485, 489)
Screenshot: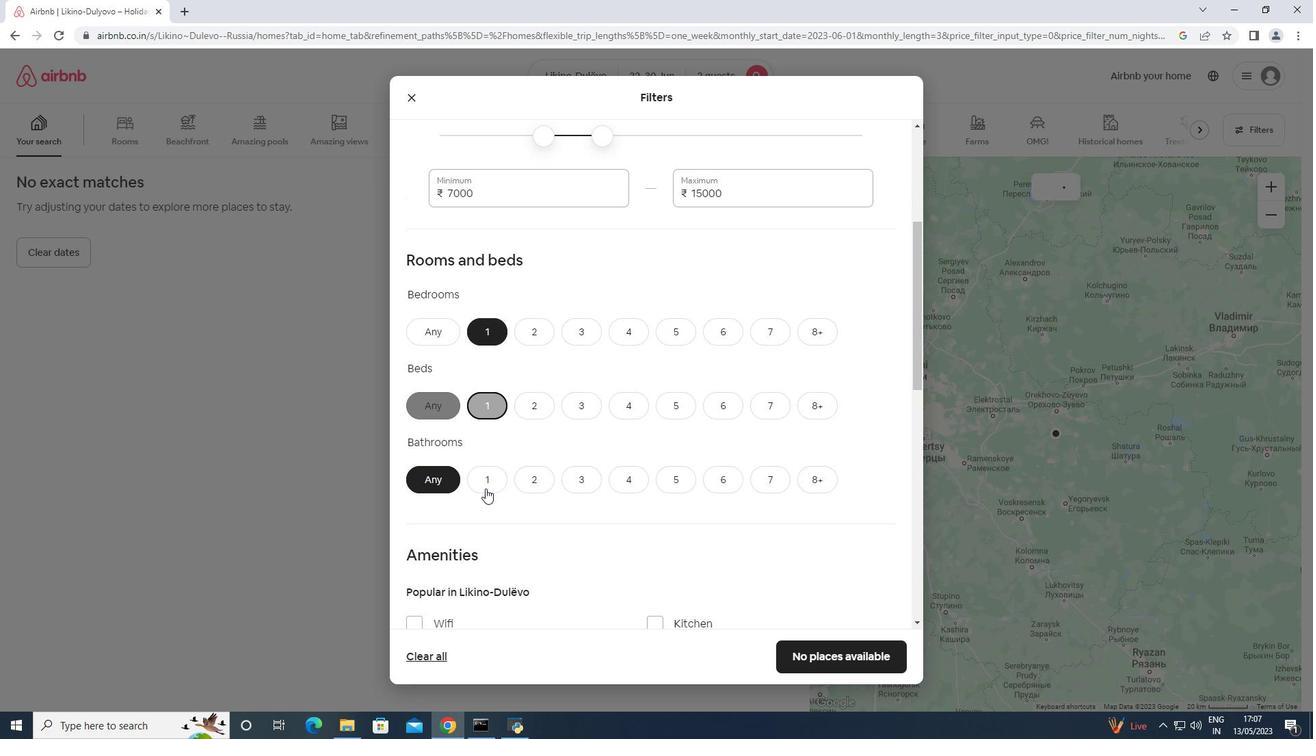 
Action: Mouse moved to (515, 450)
Screenshot: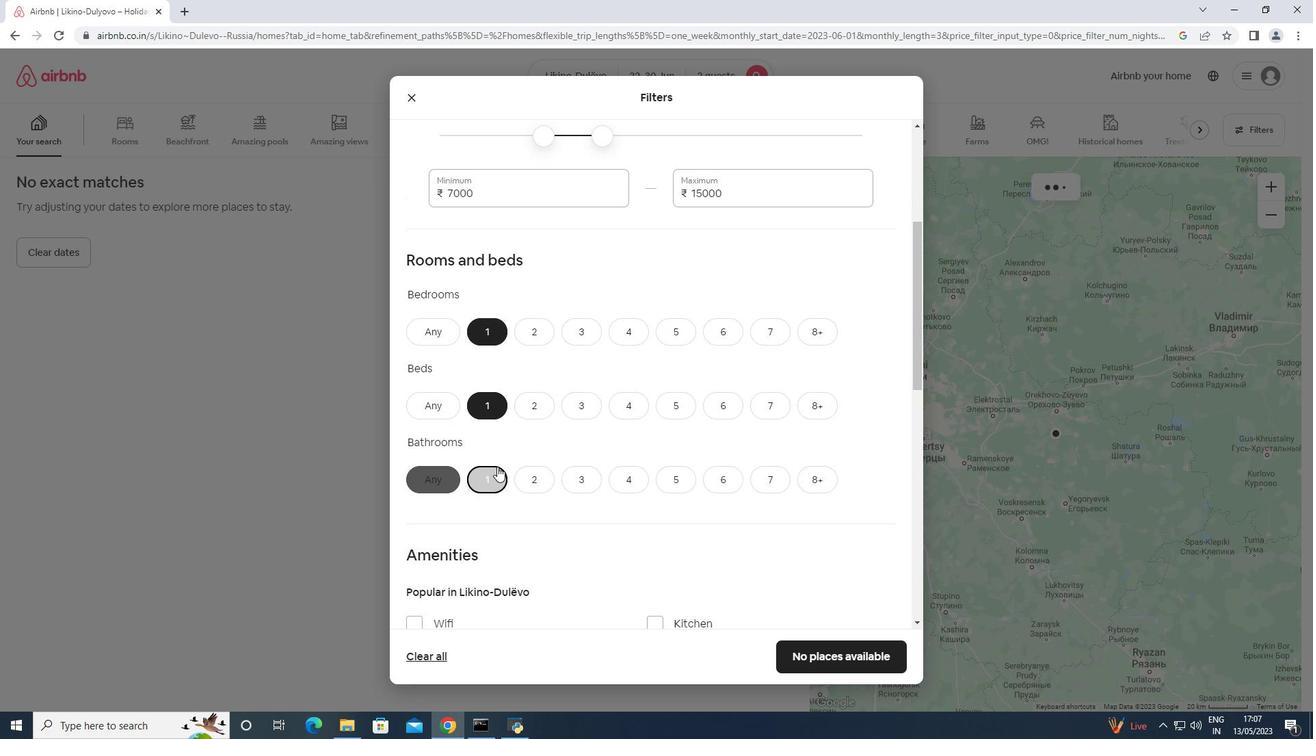 
Action: Mouse scrolled (515, 450) with delta (0, 0)
Screenshot: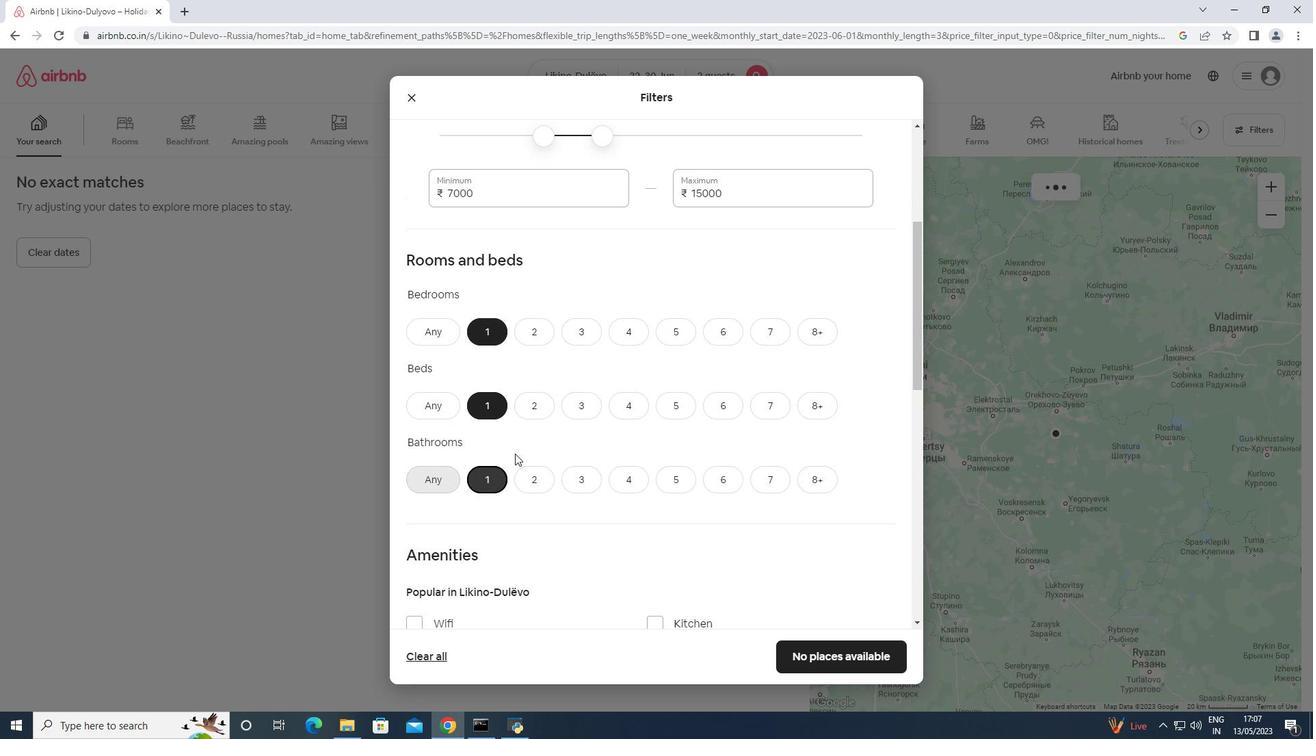 
Action: Mouse moved to (516, 450)
Screenshot: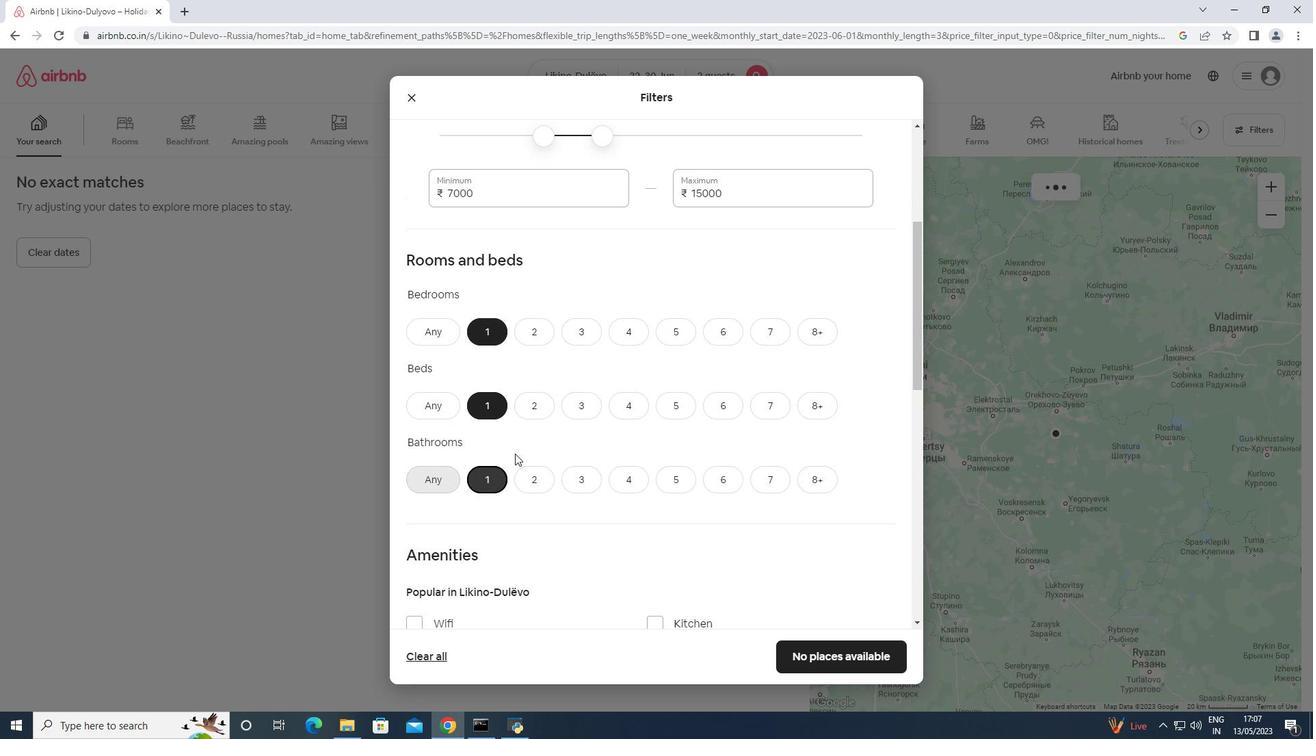
Action: Mouse scrolled (516, 449) with delta (0, 0)
Screenshot: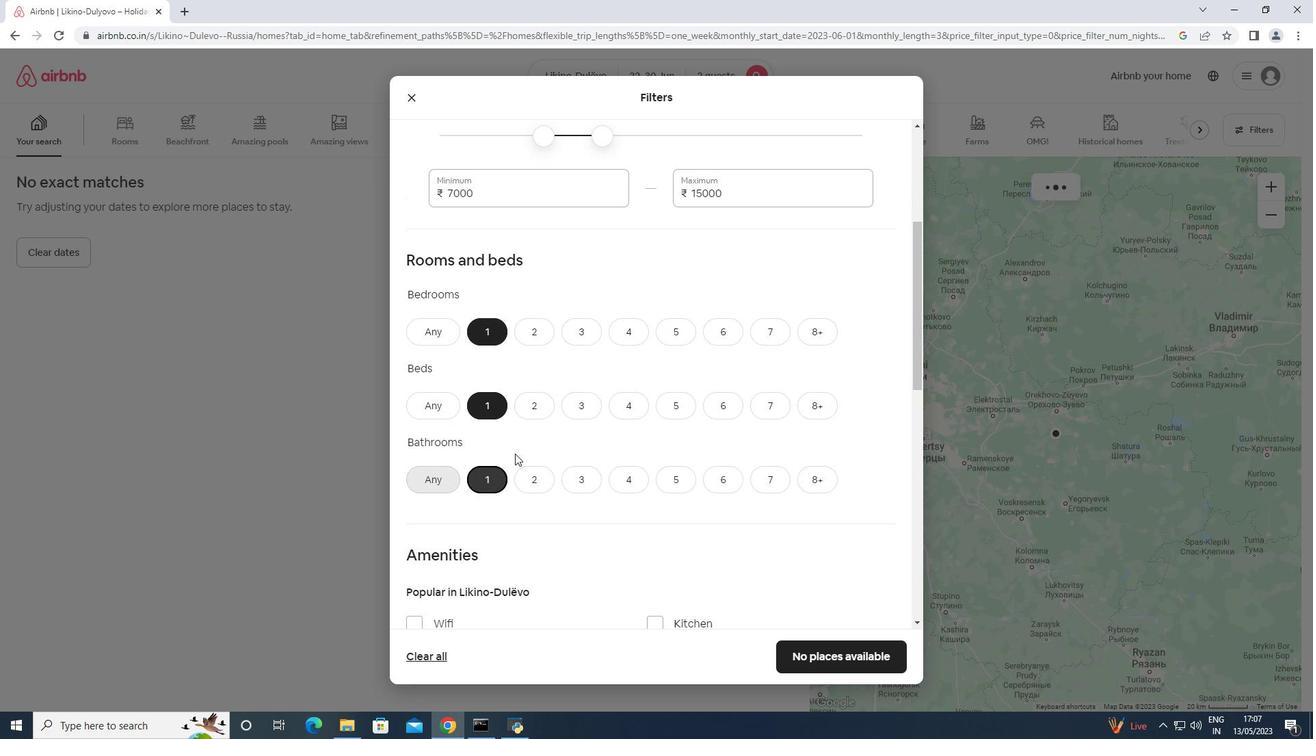 
Action: Mouse scrolled (516, 449) with delta (0, 0)
Screenshot: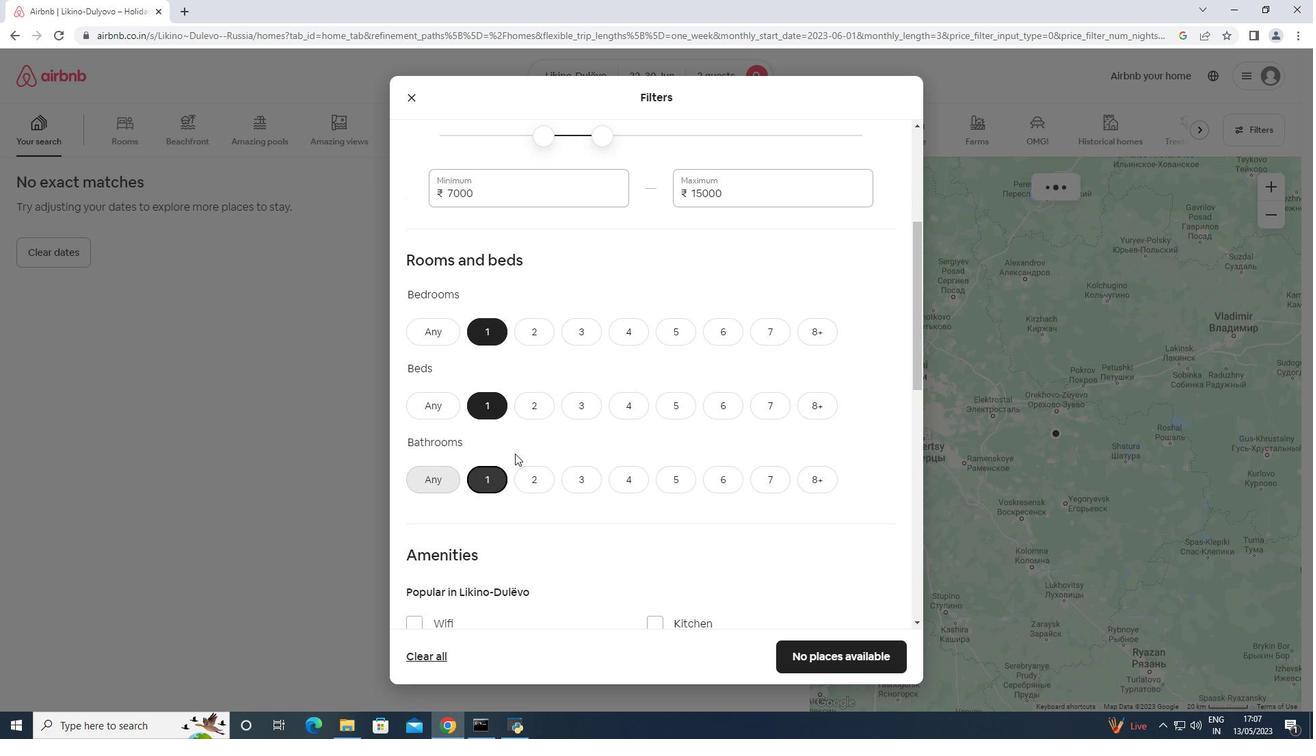 
Action: Mouse scrolled (516, 449) with delta (0, 0)
Screenshot: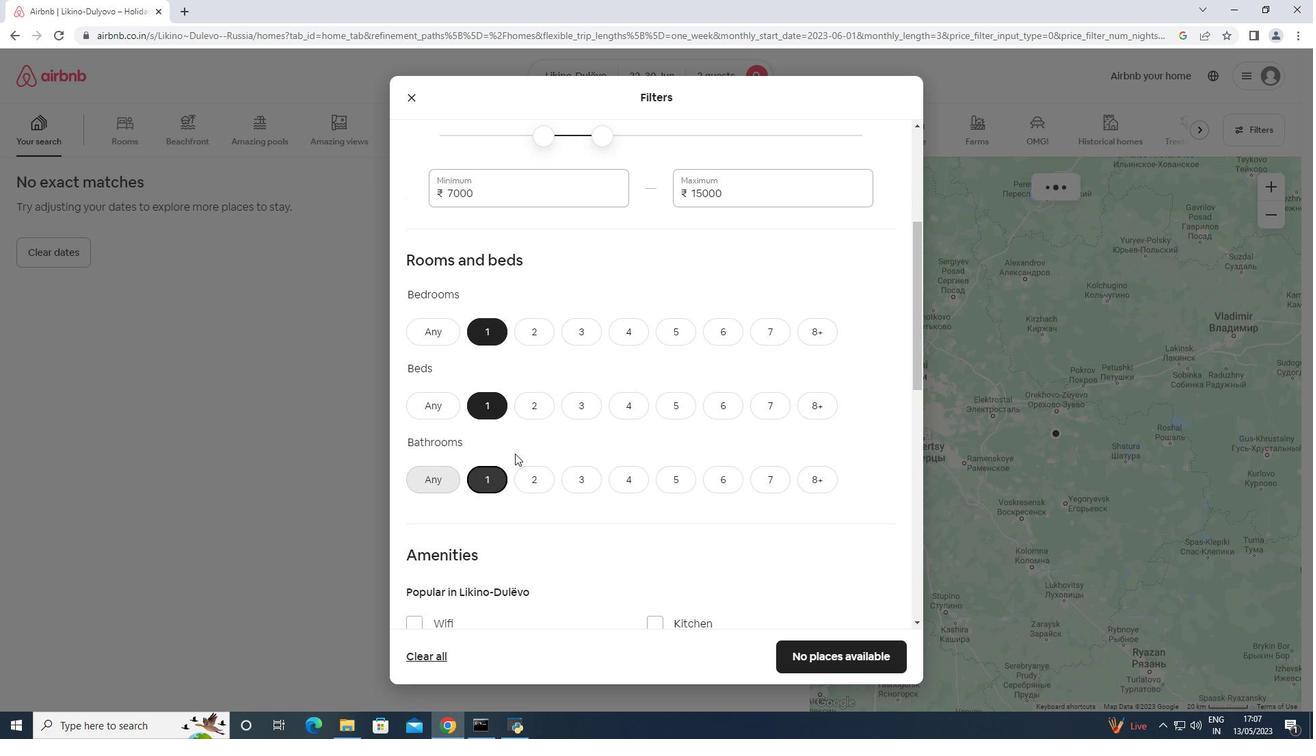 
Action: Mouse moved to (483, 434)
Screenshot: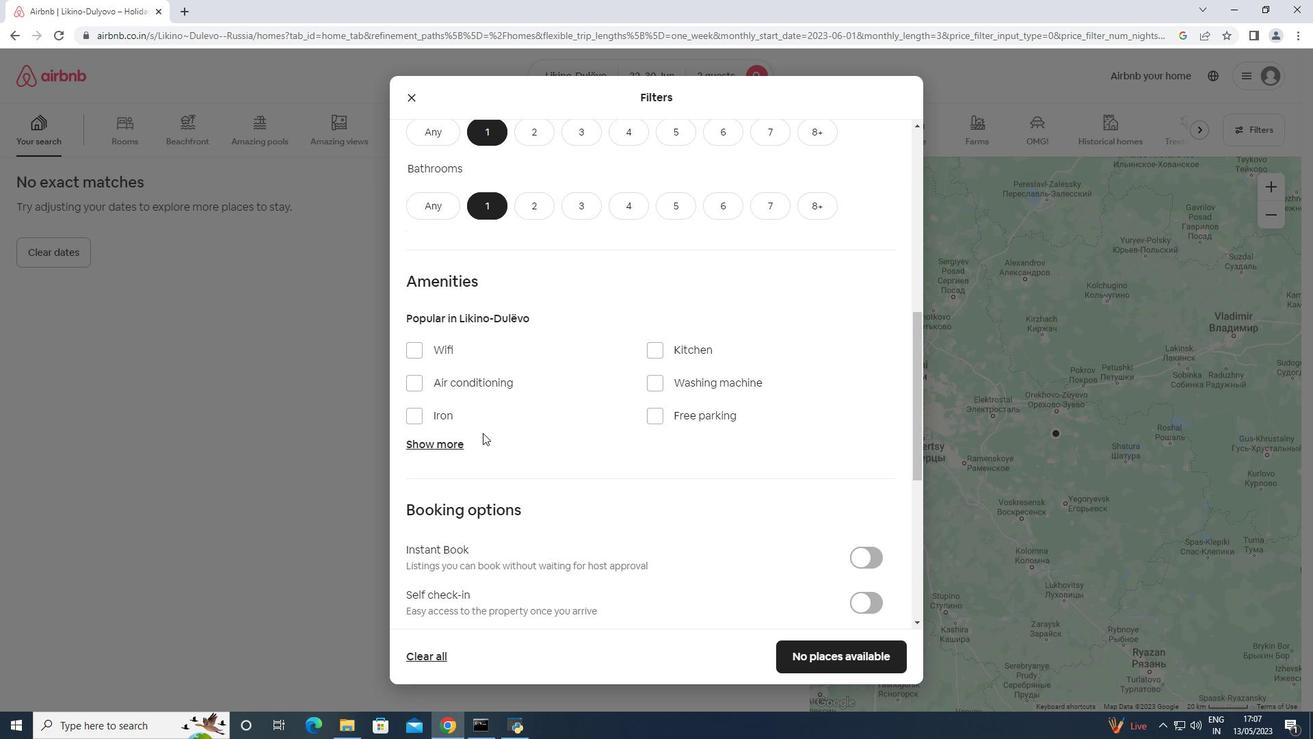
Action: Mouse scrolled (483, 433) with delta (0, 0)
Screenshot: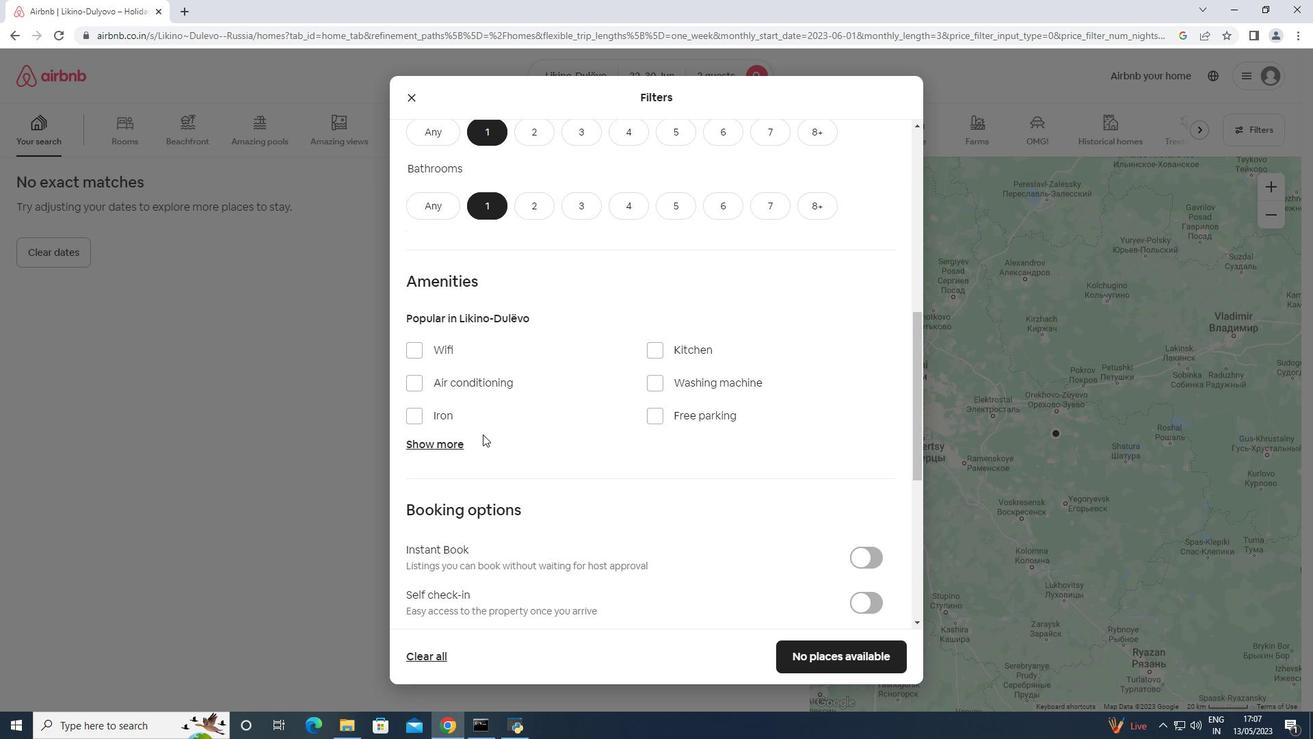 
Action: Mouse scrolled (483, 433) with delta (0, 0)
Screenshot: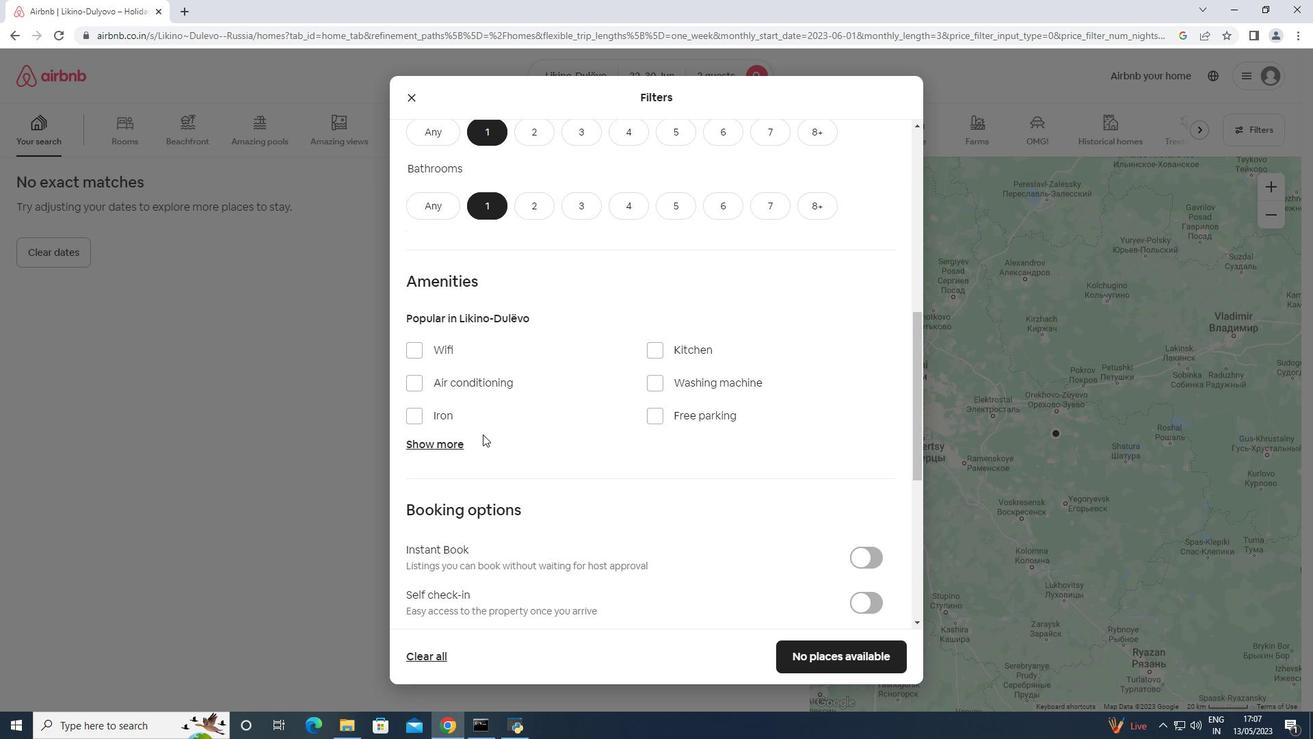 
Action: Mouse scrolled (483, 433) with delta (0, 0)
Screenshot: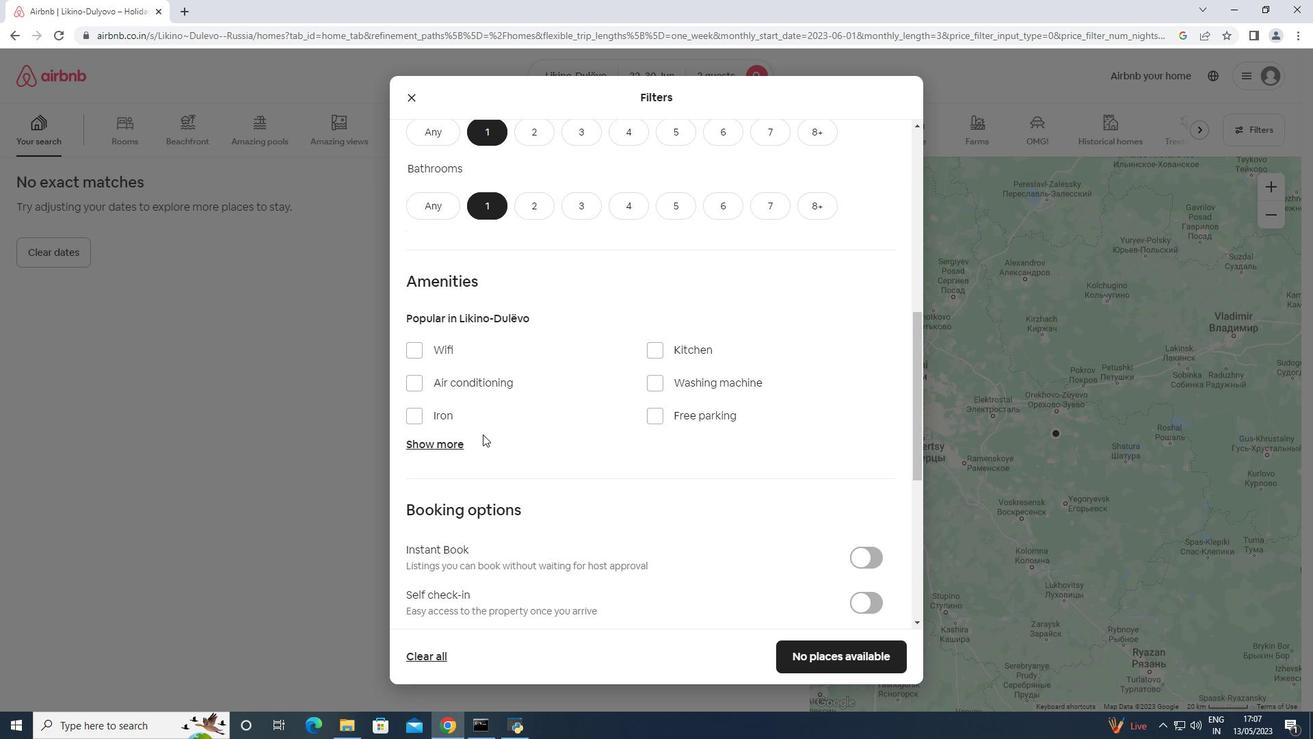 
Action: Mouse moved to (858, 397)
Screenshot: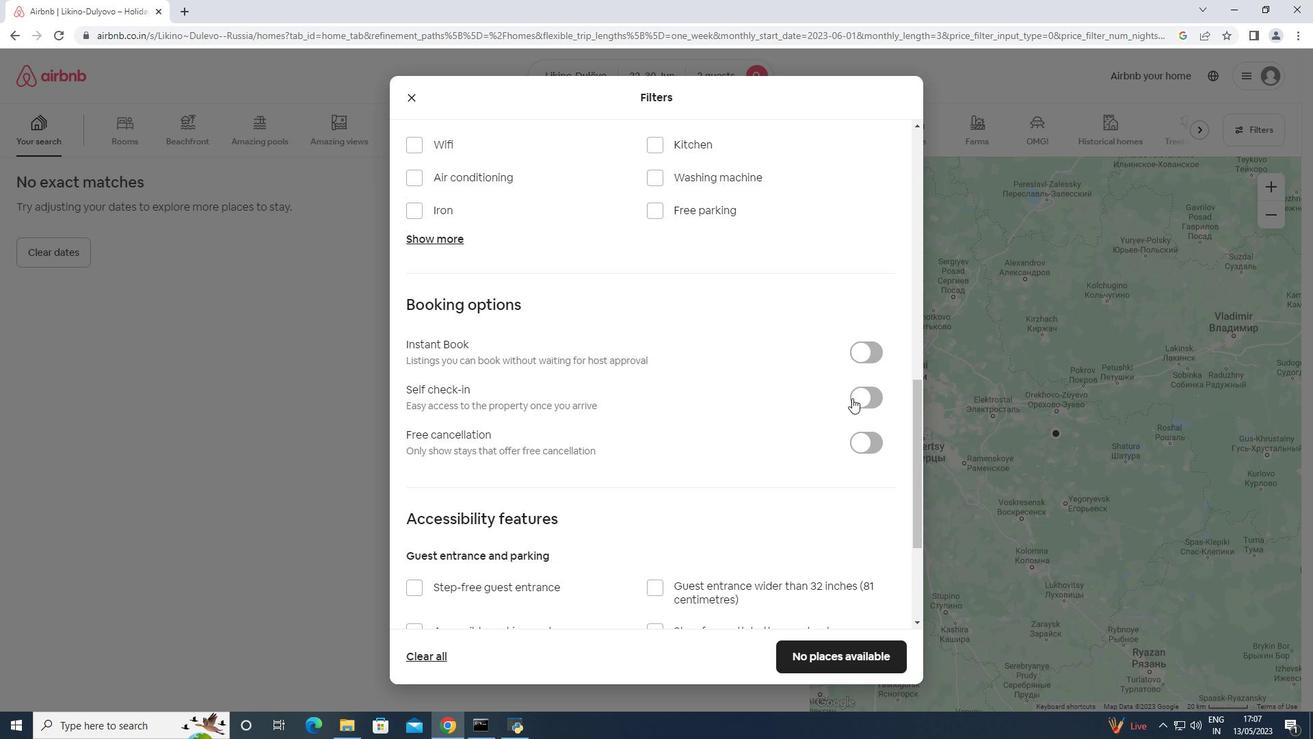 
Action: Mouse pressed left at (858, 397)
Screenshot: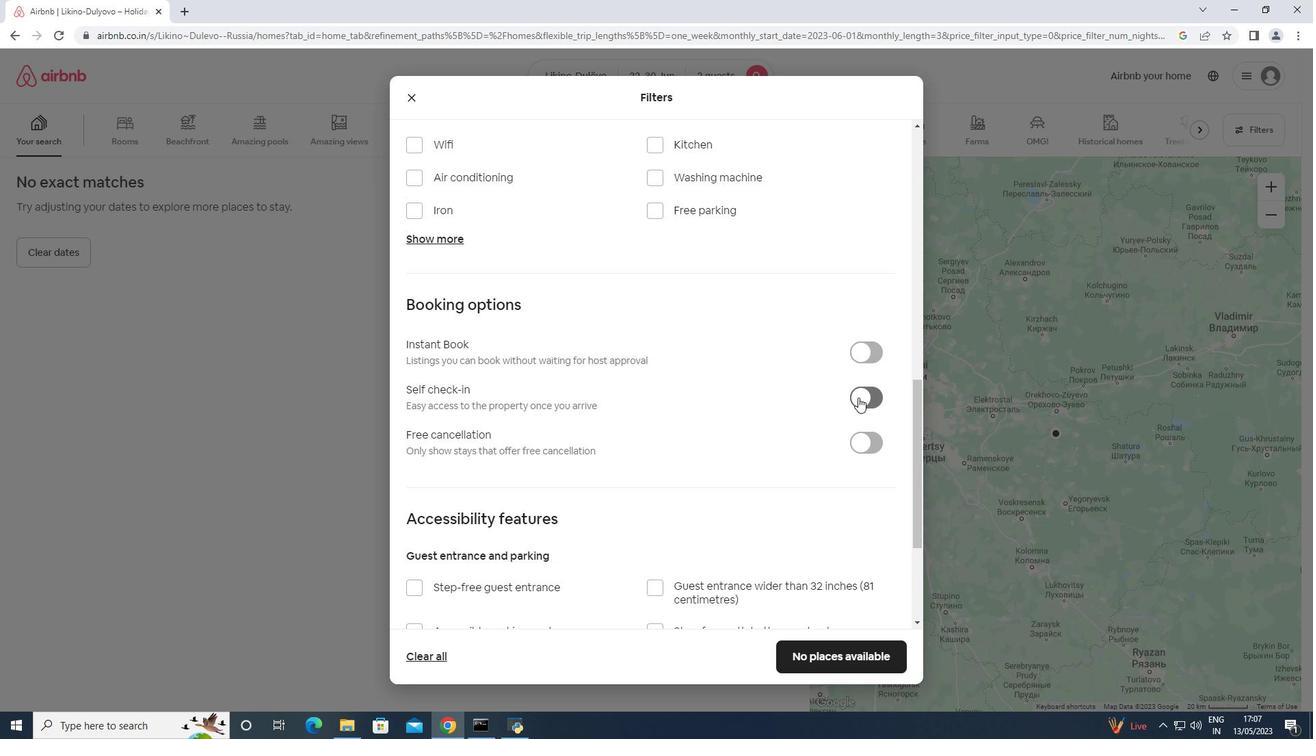 
Action: Mouse moved to (859, 396)
Screenshot: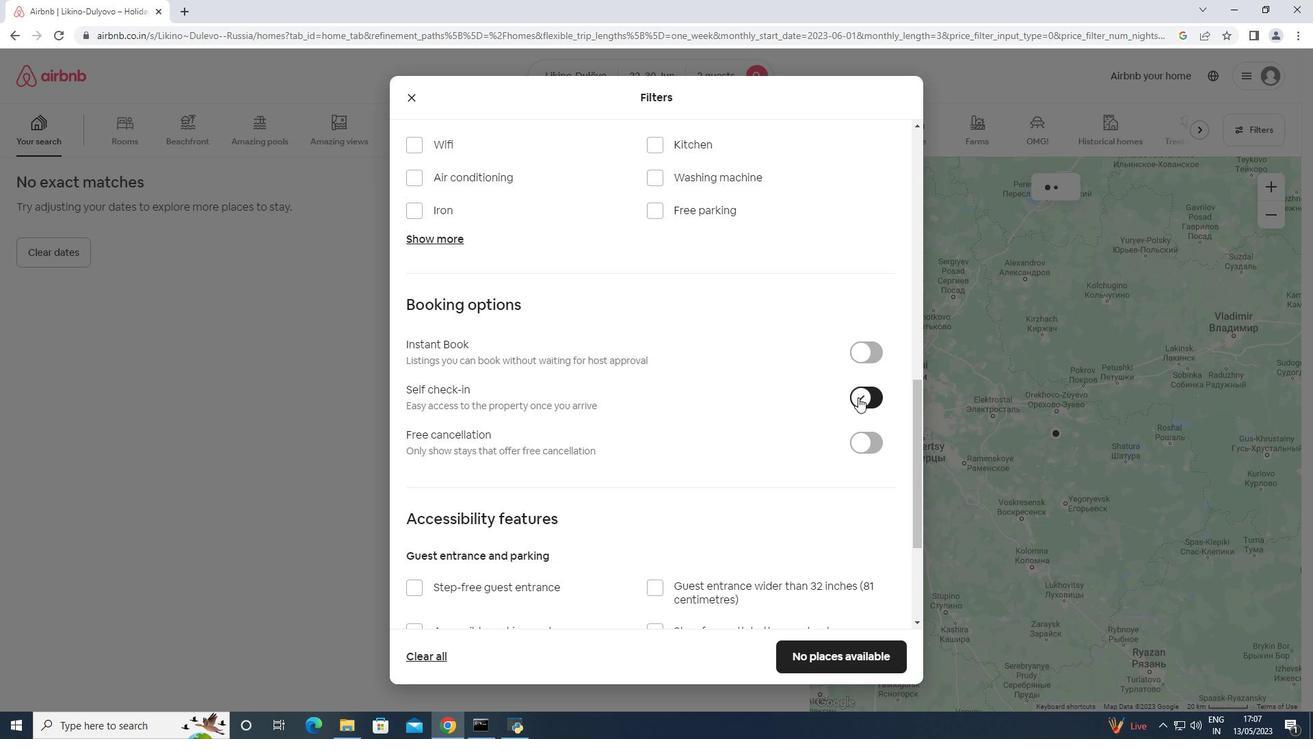 
Action: Mouse scrolled (859, 396) with delta (0, 0)
Screenshot: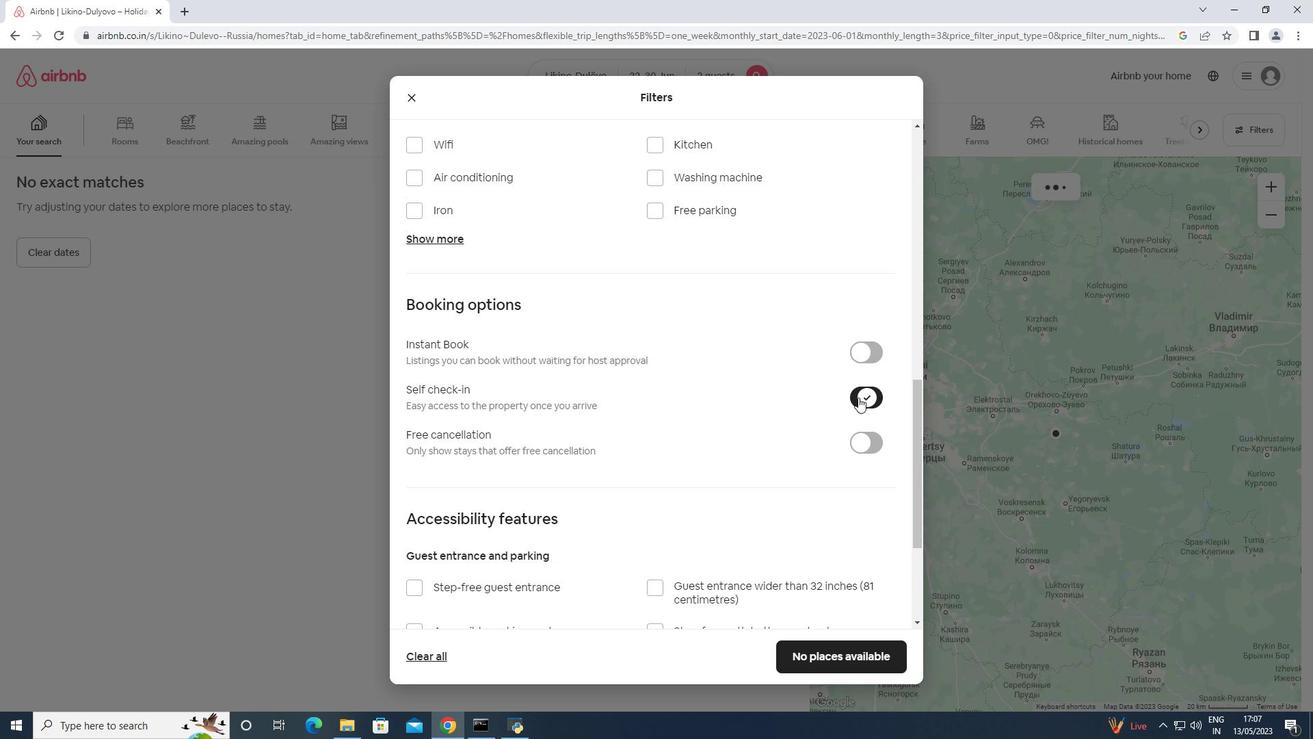 
Action: Mouse scrolled (859, 396) with delta (0, 0)
Screenshot: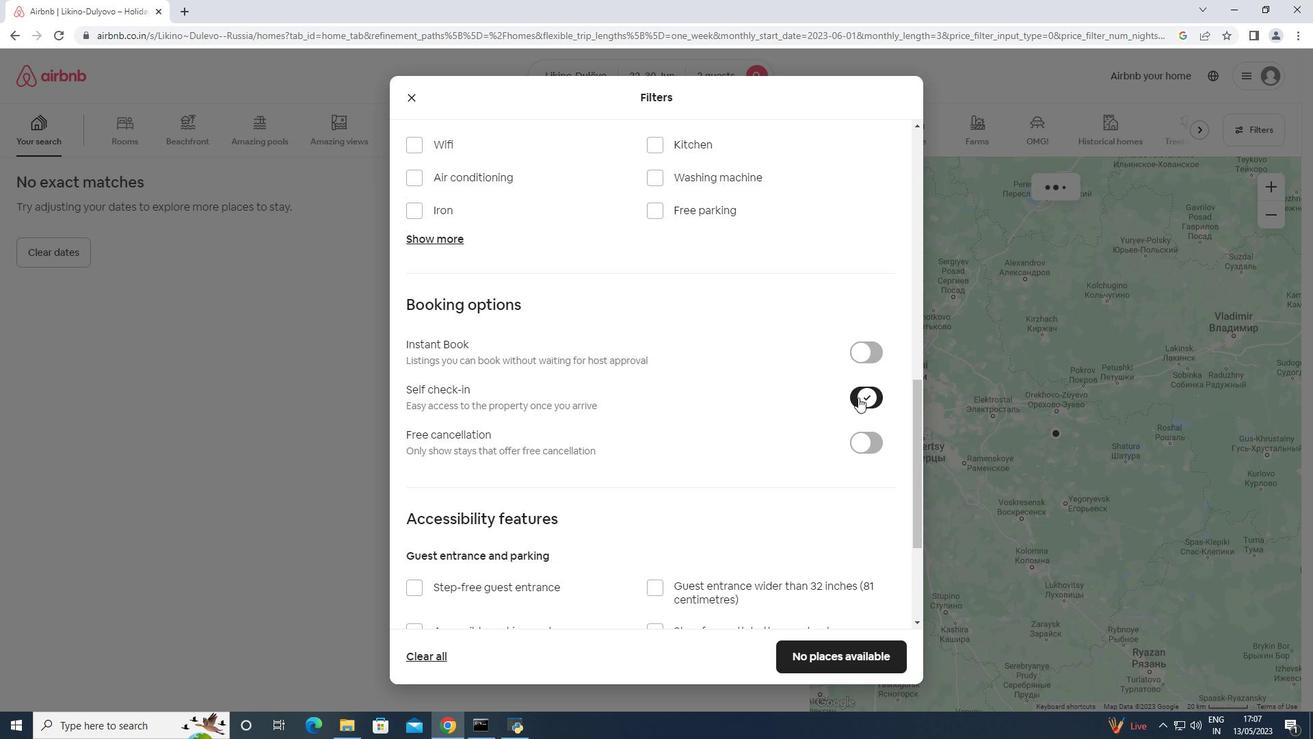 
Action: Mouse scrolled (859, 396) with delta (0, 0)
Screenshot: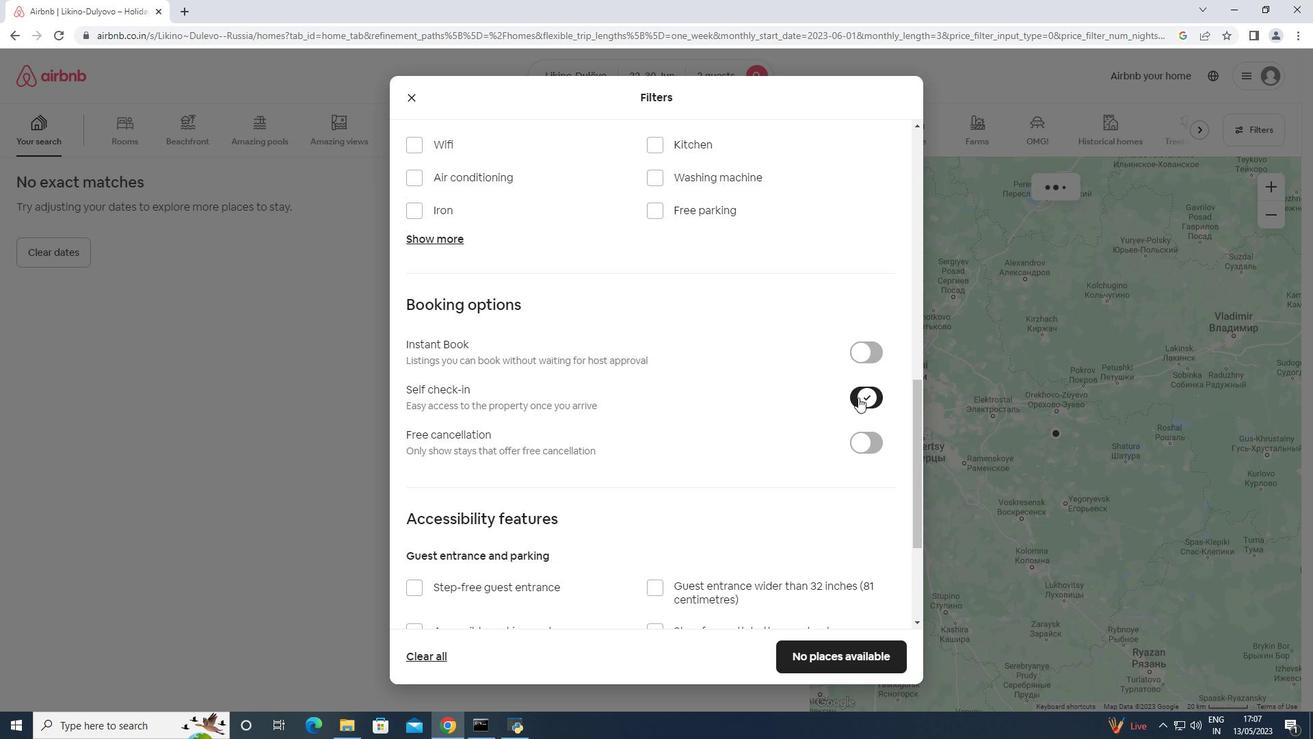 
Action: Mouse scrolled (859, 396) with delta (0, 0)
Screenshot: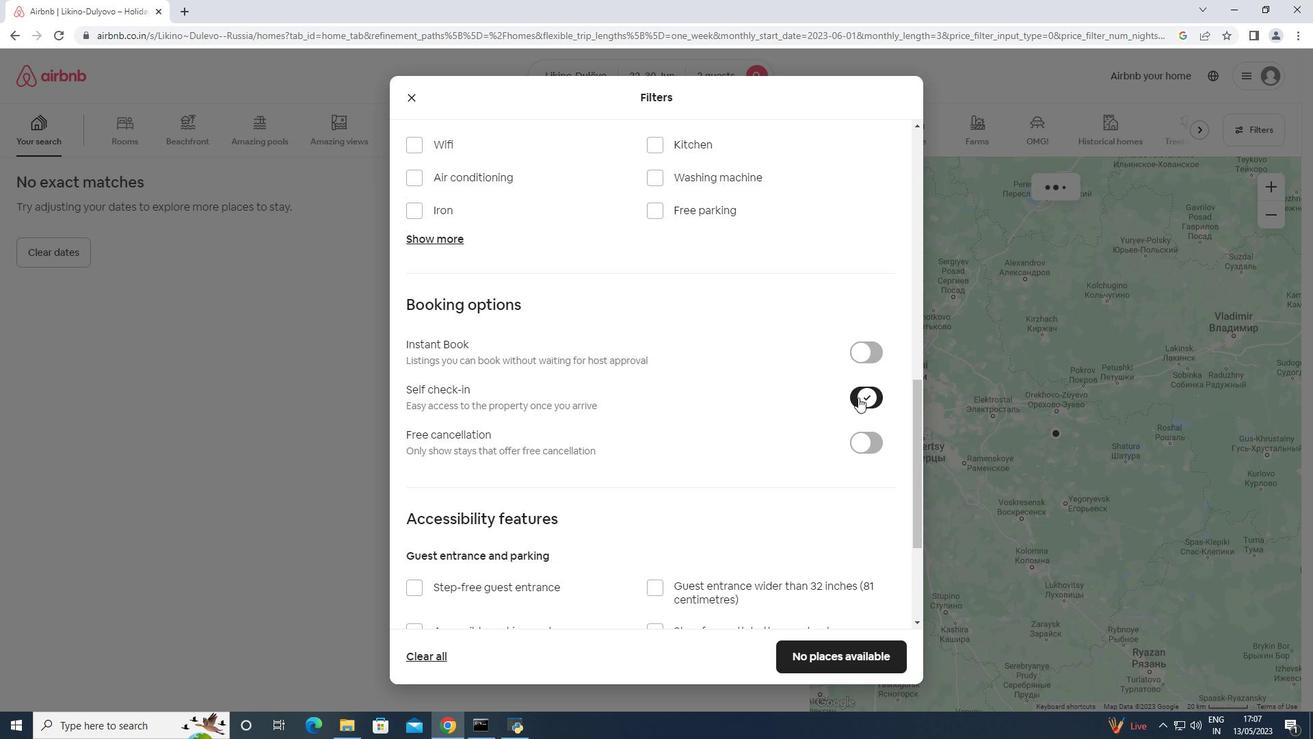 
Action: Mouse scrolled (859, 396) with delta (0, 0)
Screenshot: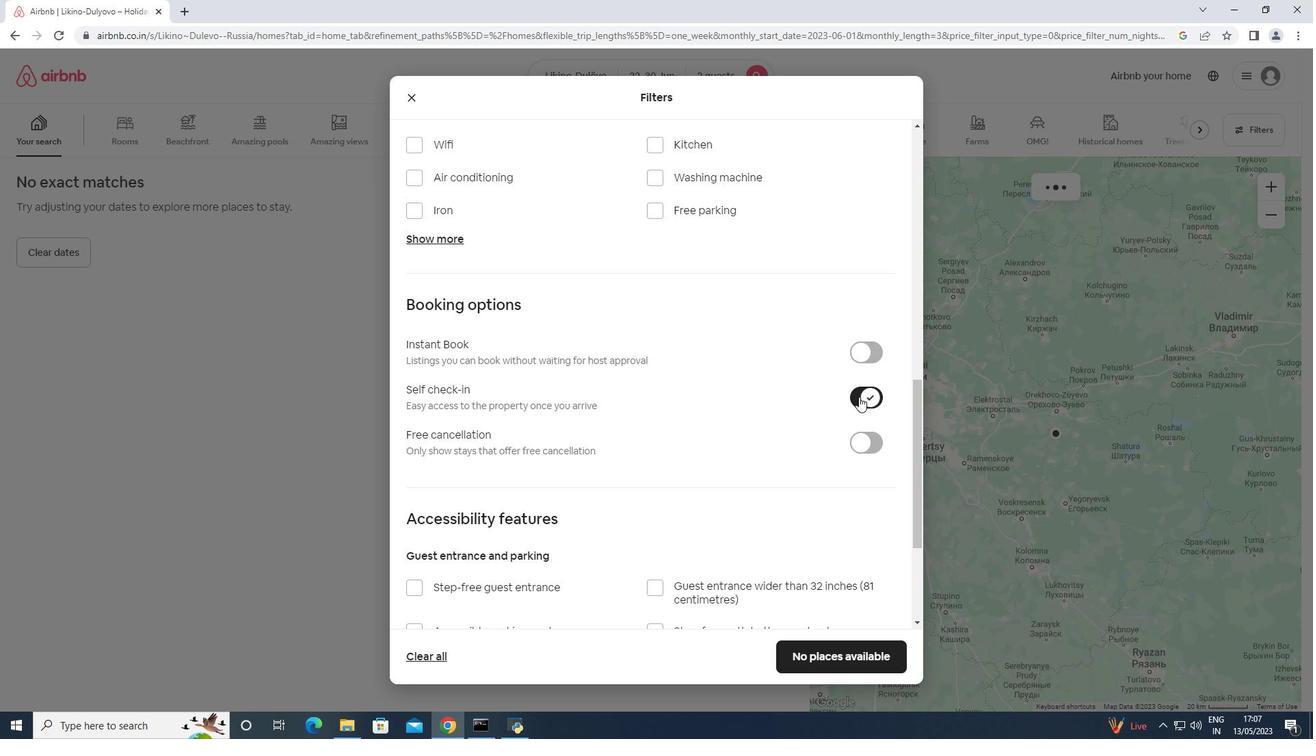 
Action: Mouse scrolled (859, 396) with delta (0, 0)
Screenshot: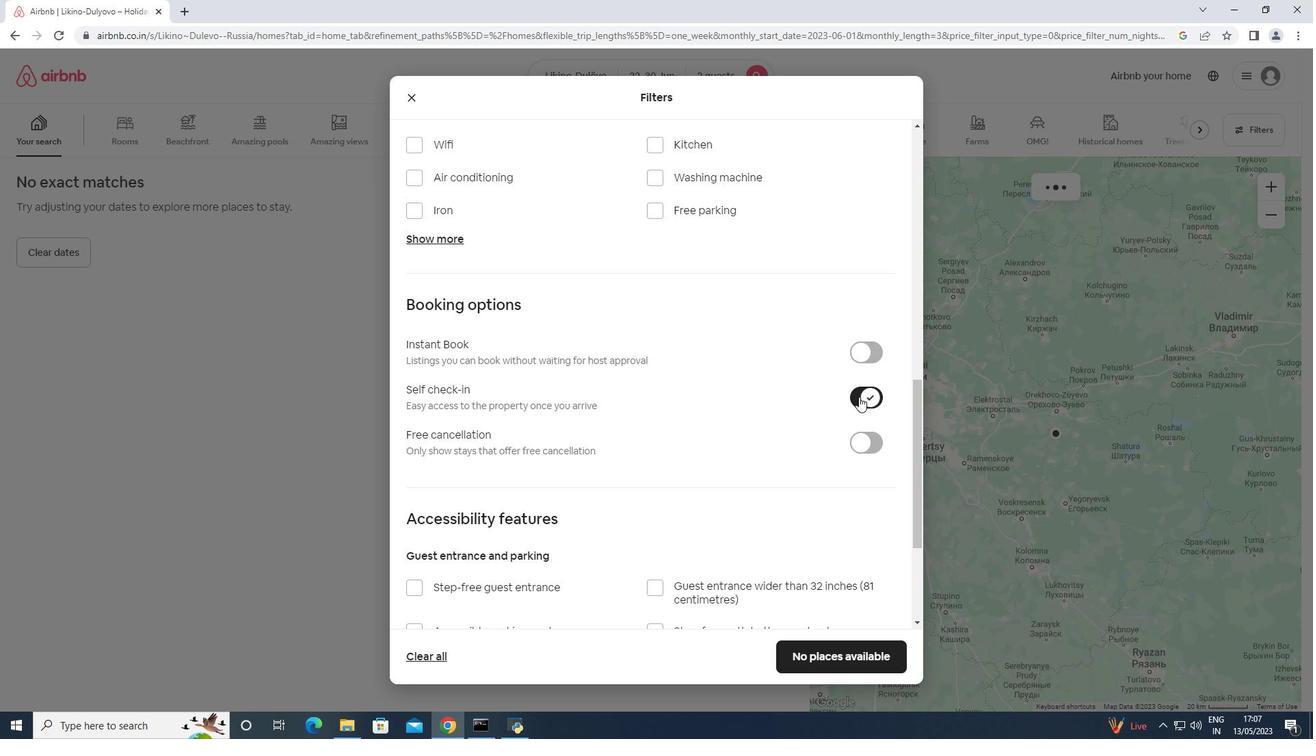 
Action: Mouse moved to (827, 652)
Screenshot: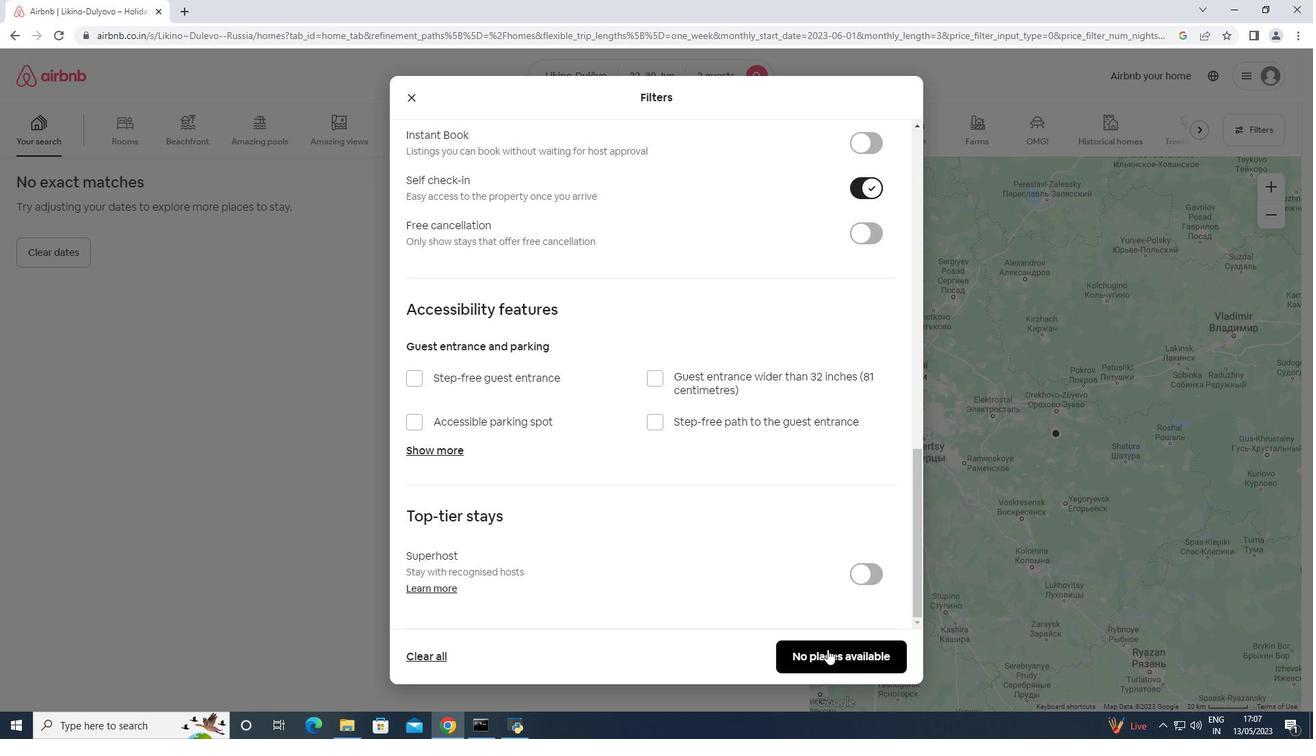 
Action: Mouse pressed left at (827, 652)
Screenshot: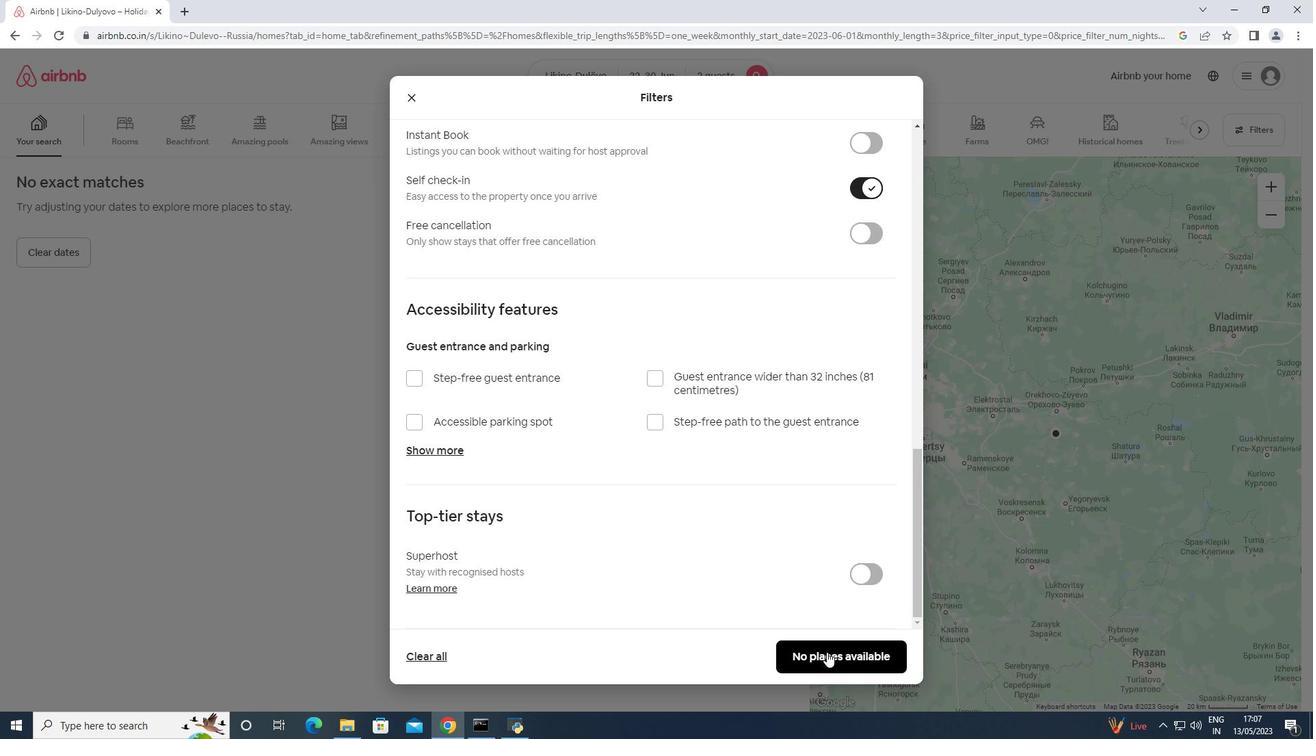 
Action: Mouse moved to (743, 191)
Screenshot: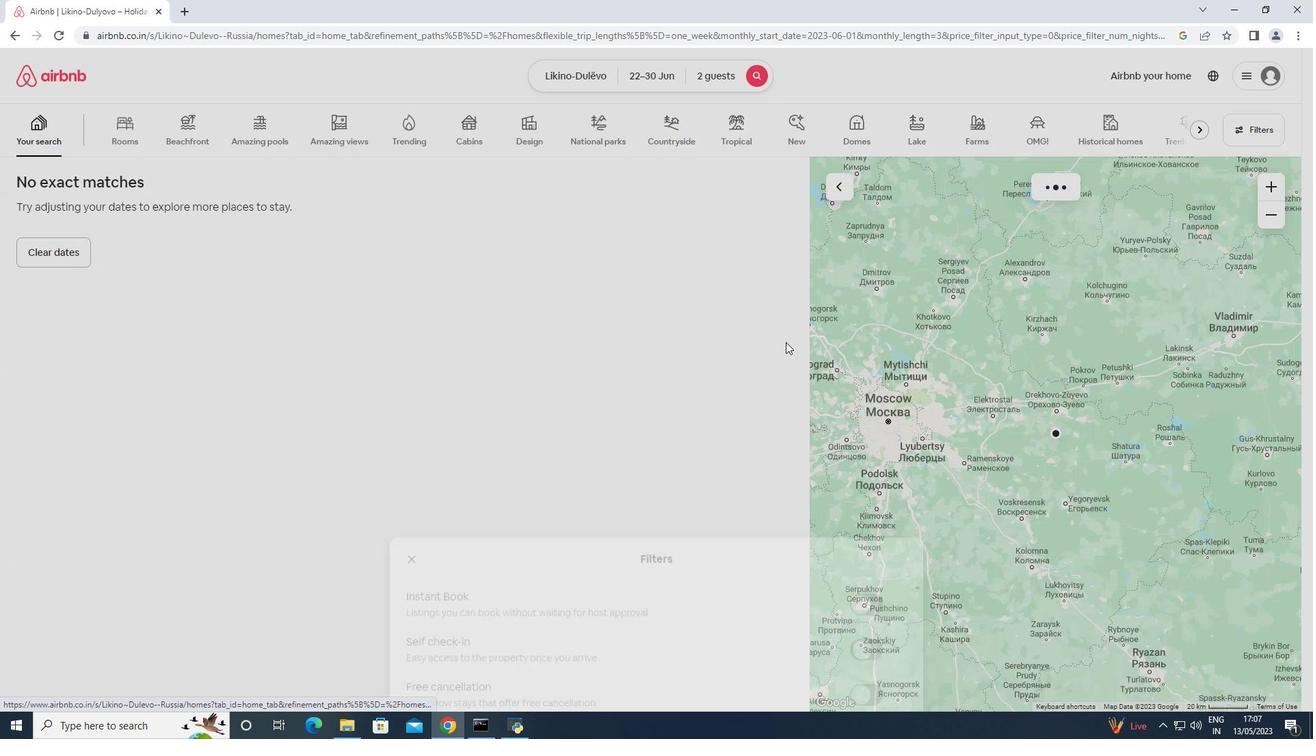 
